 Task: Search for an email with the subject 'Subject0000000011' in all folders.
Action: Mouse moved to (433, 96)
Screenshot: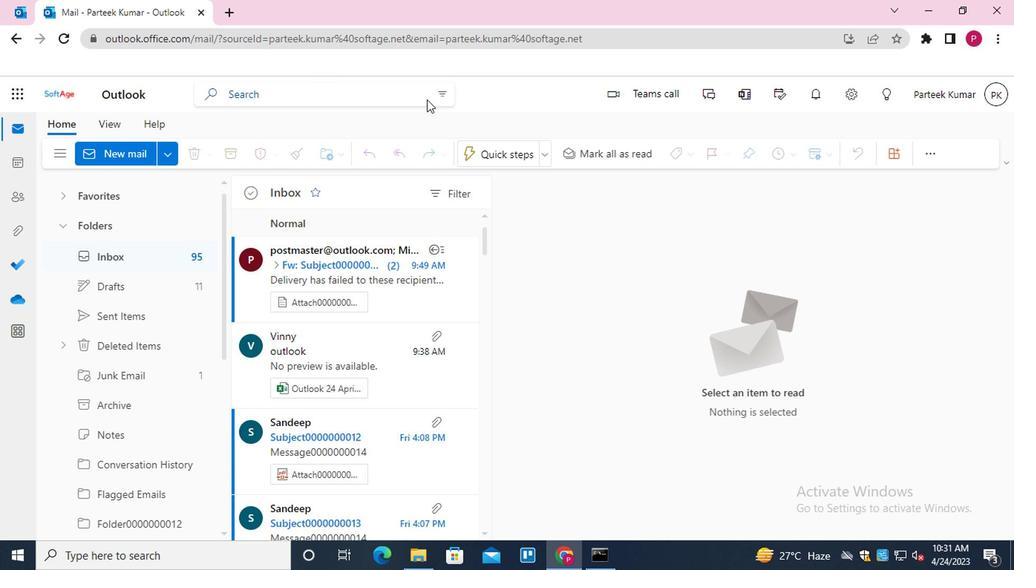 
Action: Mouse pressed left at (433, 96)
Screenshot: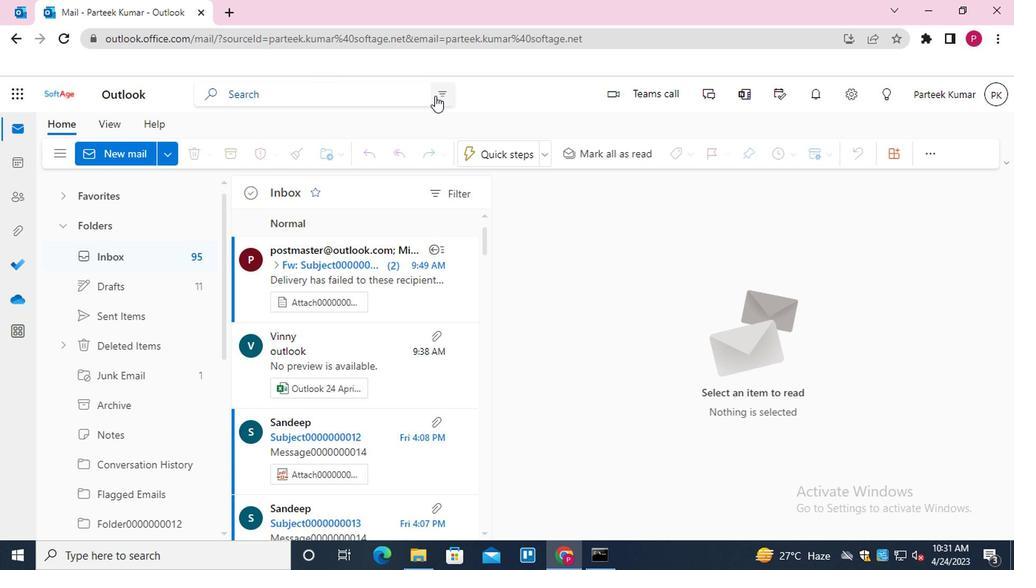 
Action: Mouse moved to (419, 126)
Screenshot: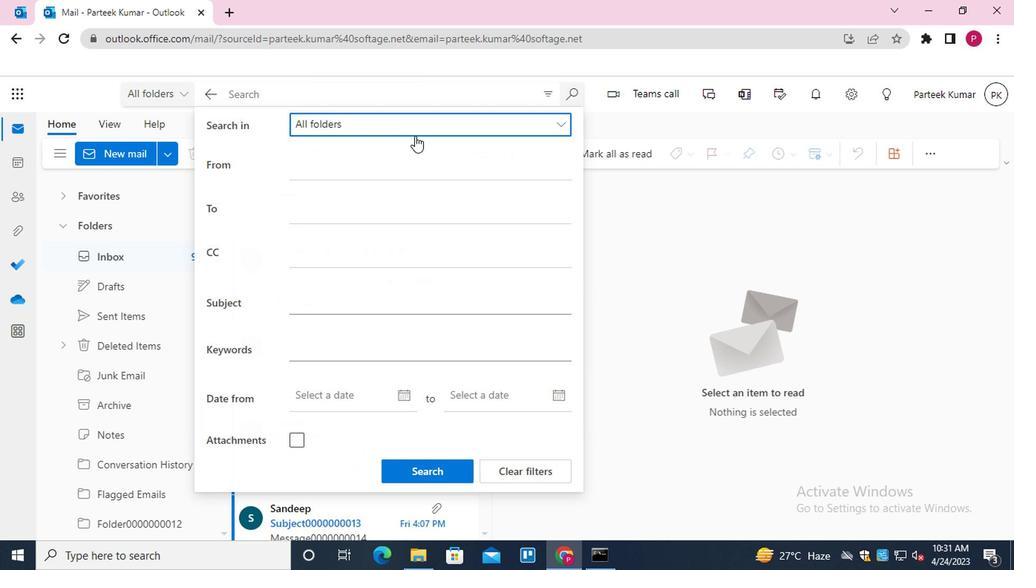 
Action: Mouse pressed left at (419, 126)
Screenshot: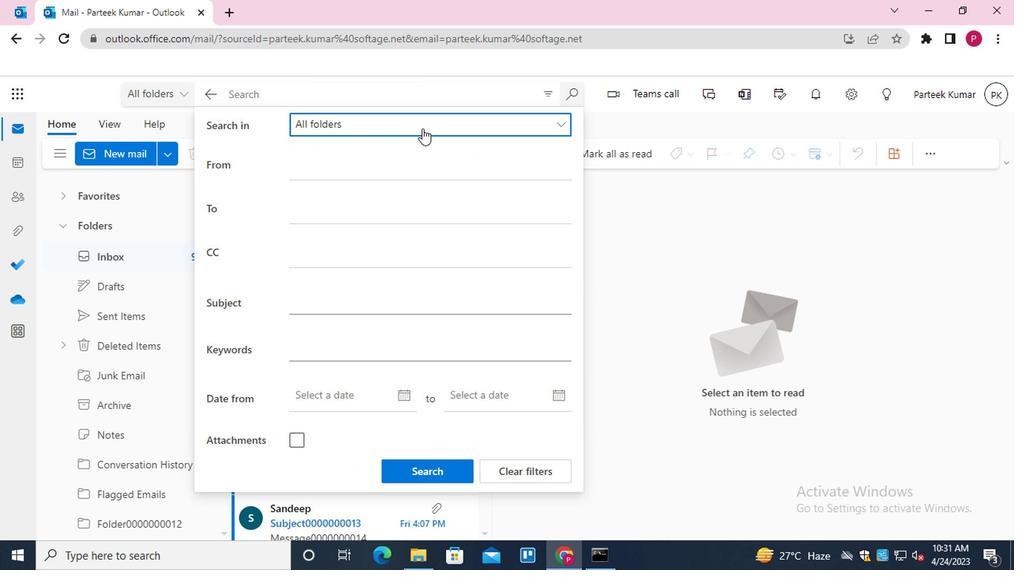 
Action: Mouse moved to (392, 291)
Screenshot: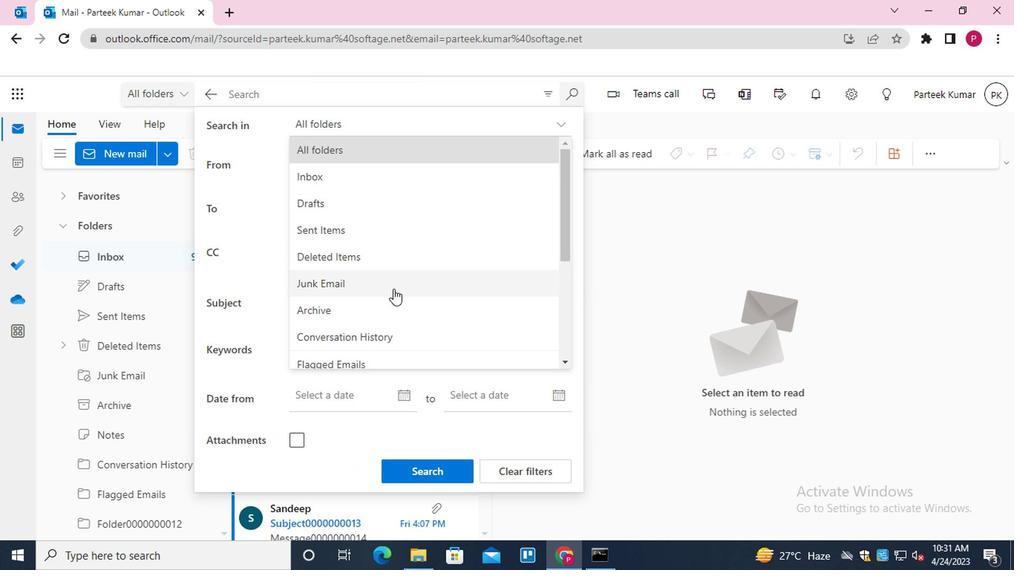 
Action: Mouse scrolled (392, 290) with delta (0, 0)
Screenshot: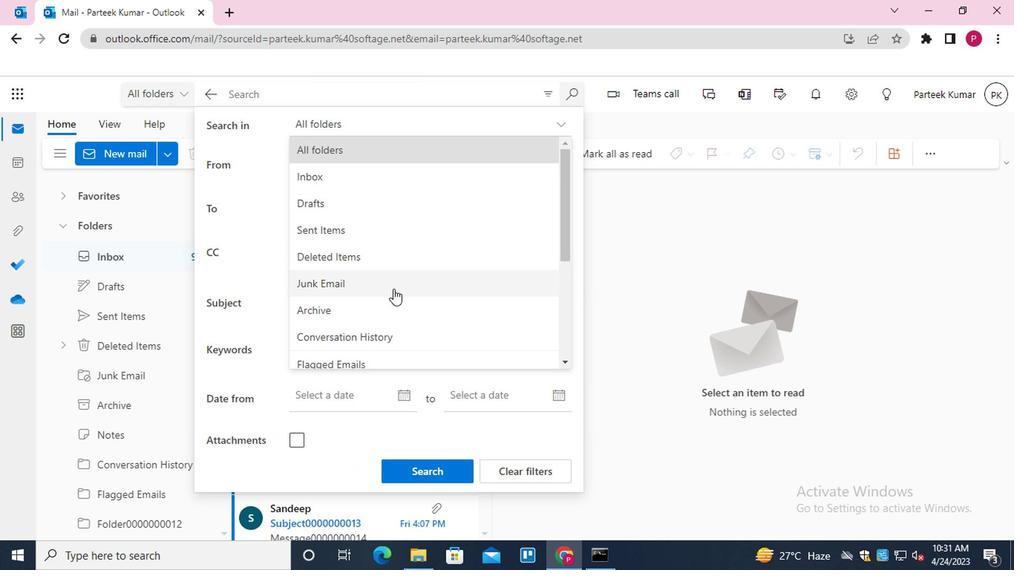 
Action: Mouse moved to (395, 279)
Screenshot: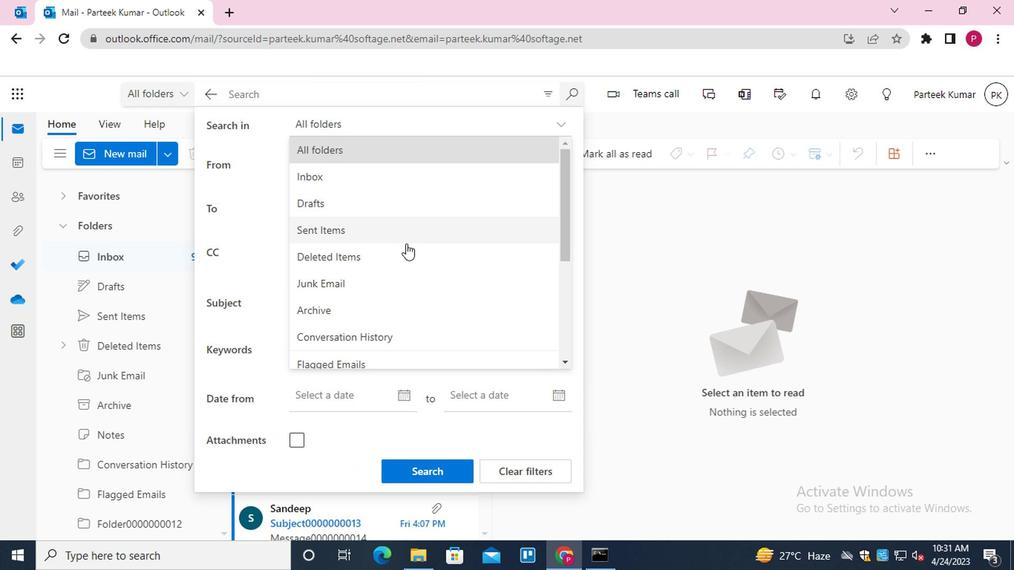 
Action: Mouse scrolled (395, 279) with delta (0, 0)
Screenshot: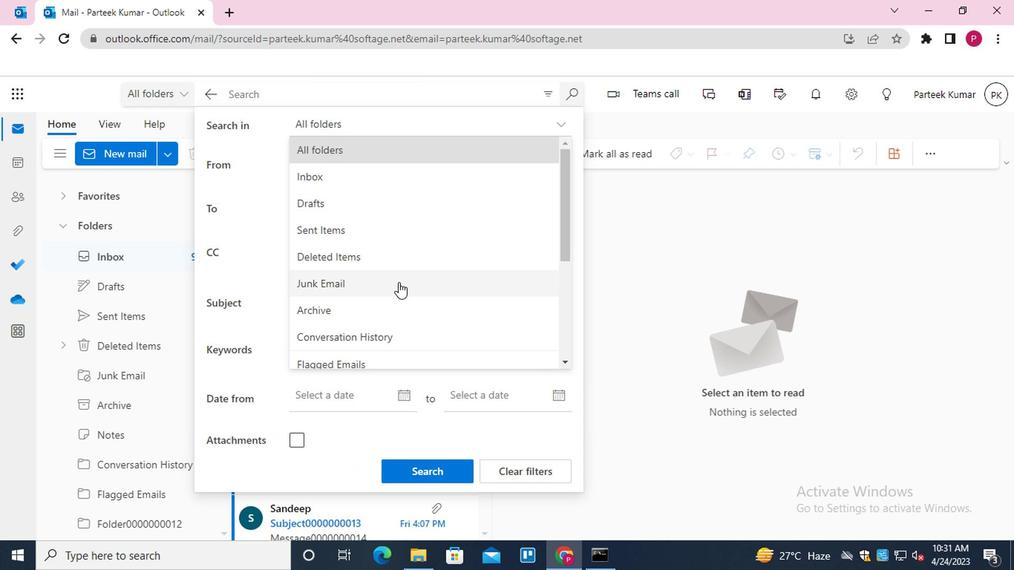 
Action: Mouse scrolled (395, 279) with delta (0, 0)
Screenshot: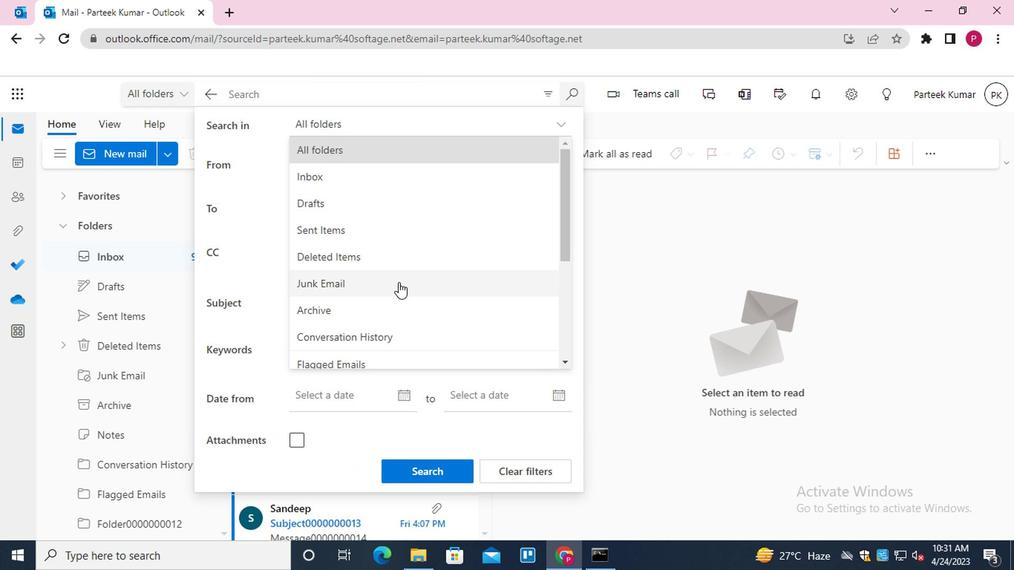 
Action: Mouse scrolled (395, 279) with delta (0, 0)
Screenshot: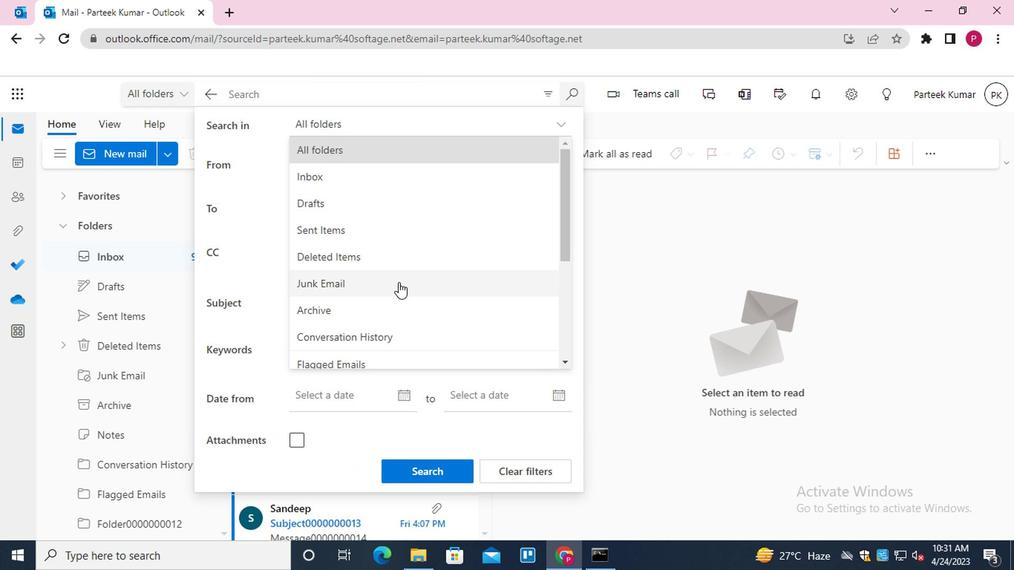 
Action: Mouse scrolled (395, 279) with delta (0, 0)
Screenshot: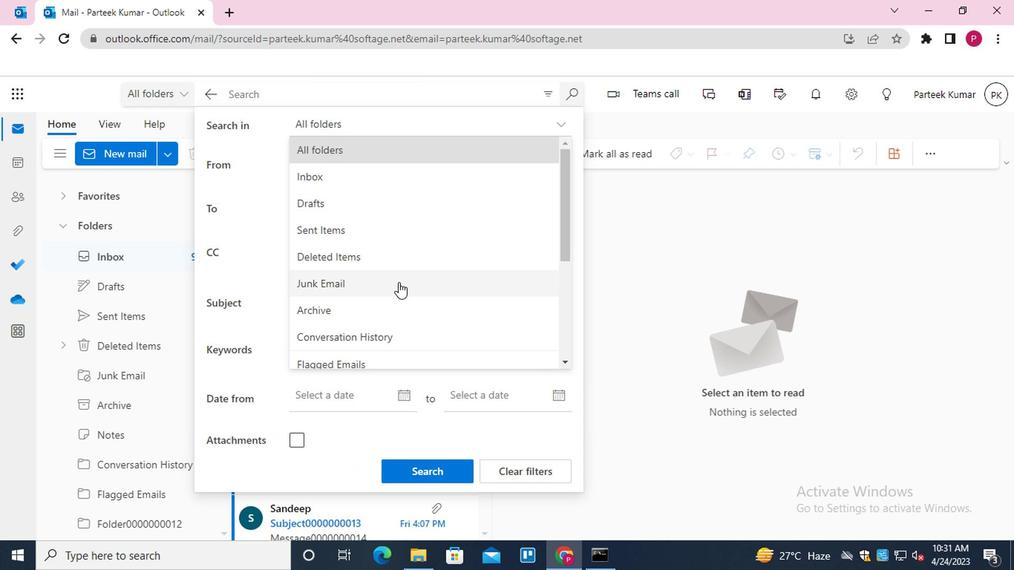 
Action: Mouse moved to (563, 242)
Screenshot: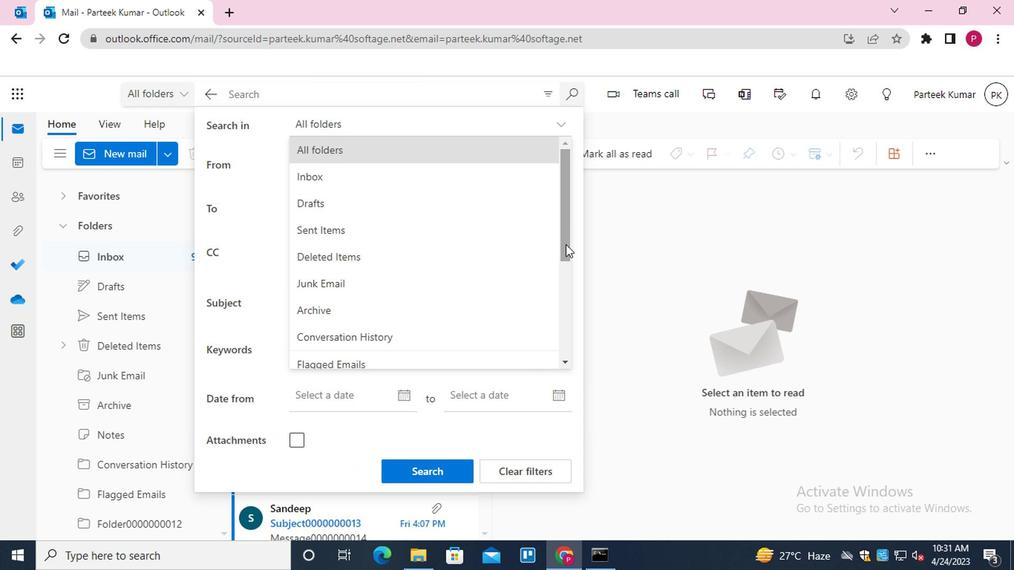 
Action: Mouse pressed left at (563, 242)
Screenshot: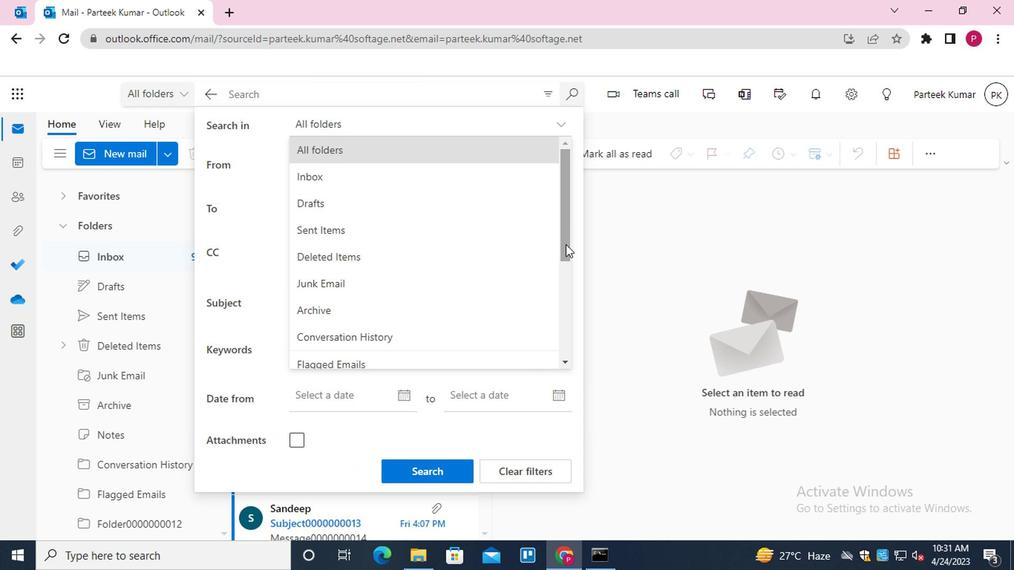 
Action: Mouse moved to (455, 301)
Screenshot: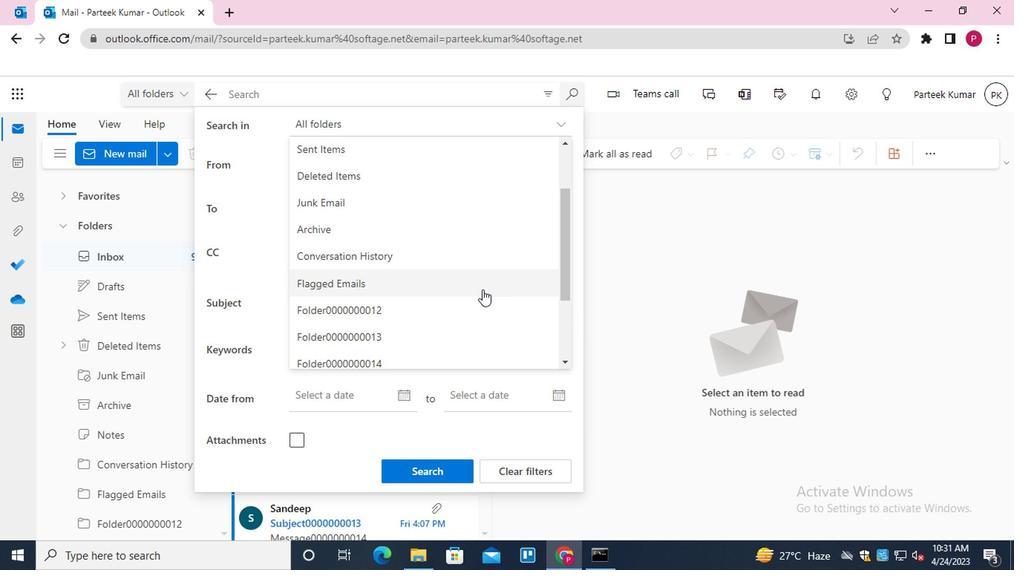 
Action: Mouse pressed left at (455, 301)
Screenshot: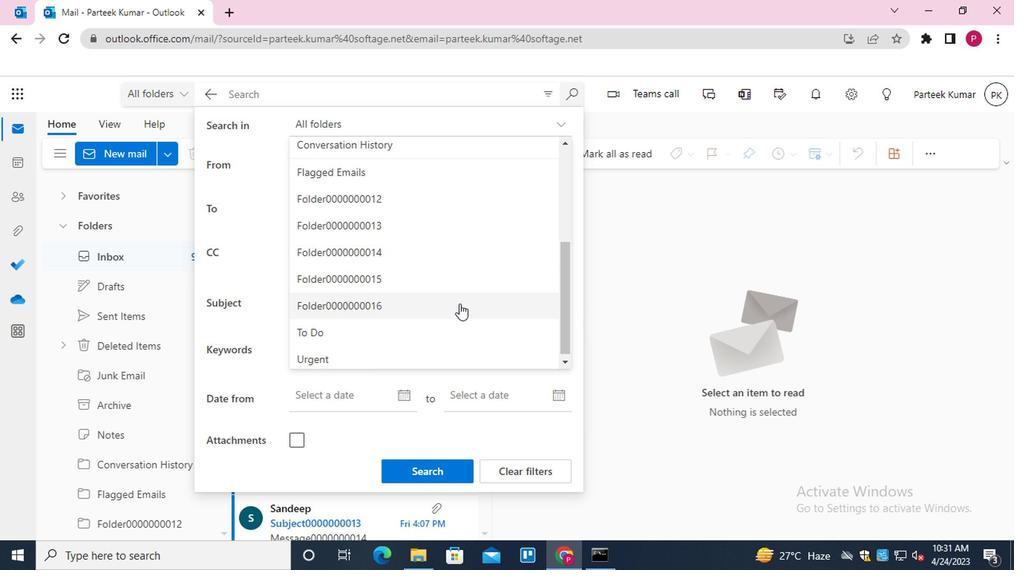
Action: Mouse moved to (418, 349)
Screenshot: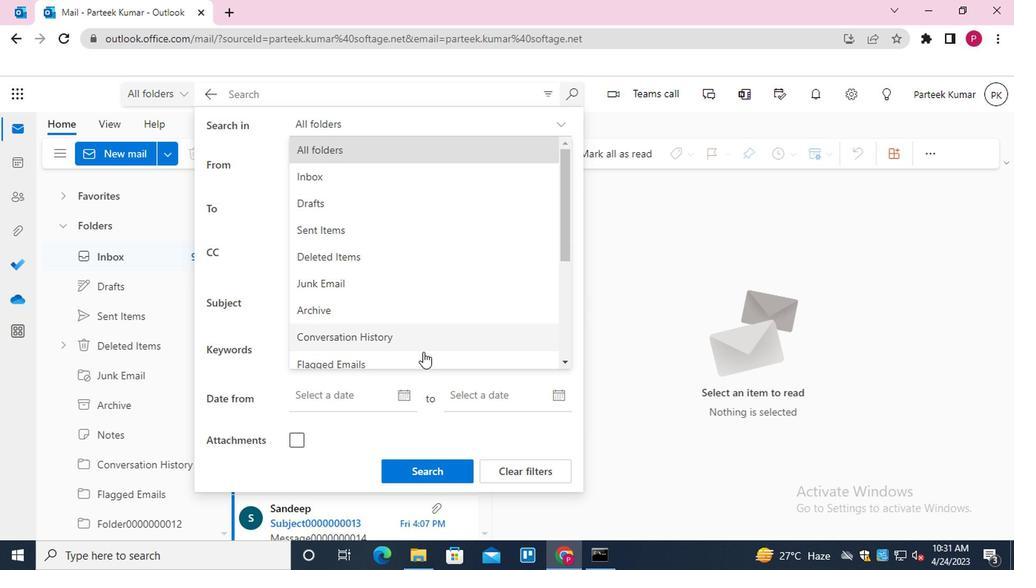 
Action: Mouse scrolled (418, 348) with delta (0, -1)
Screenshot: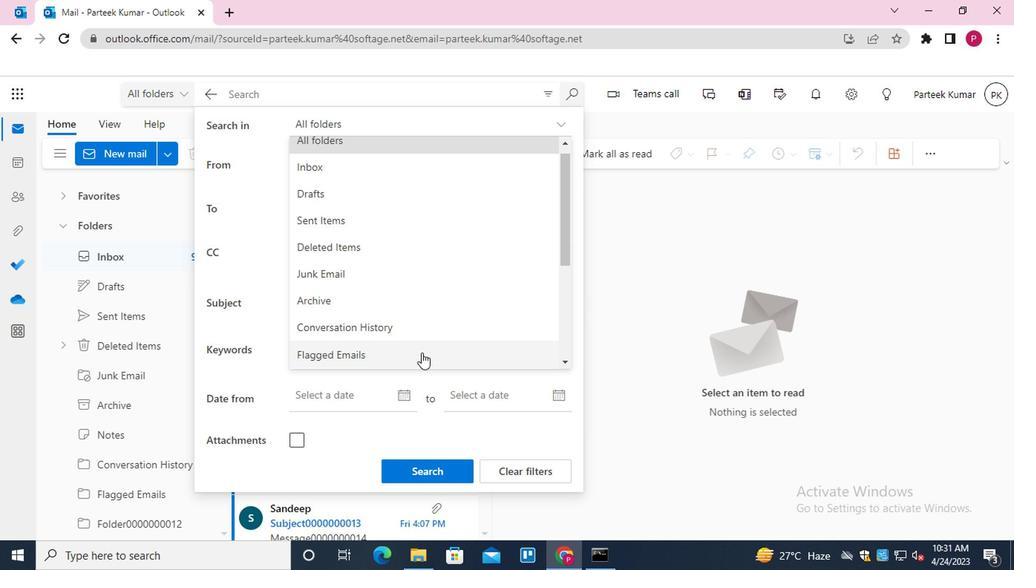 
Action: Mouse scrolled (418, 348) with delta (0, -1)
Screenshot: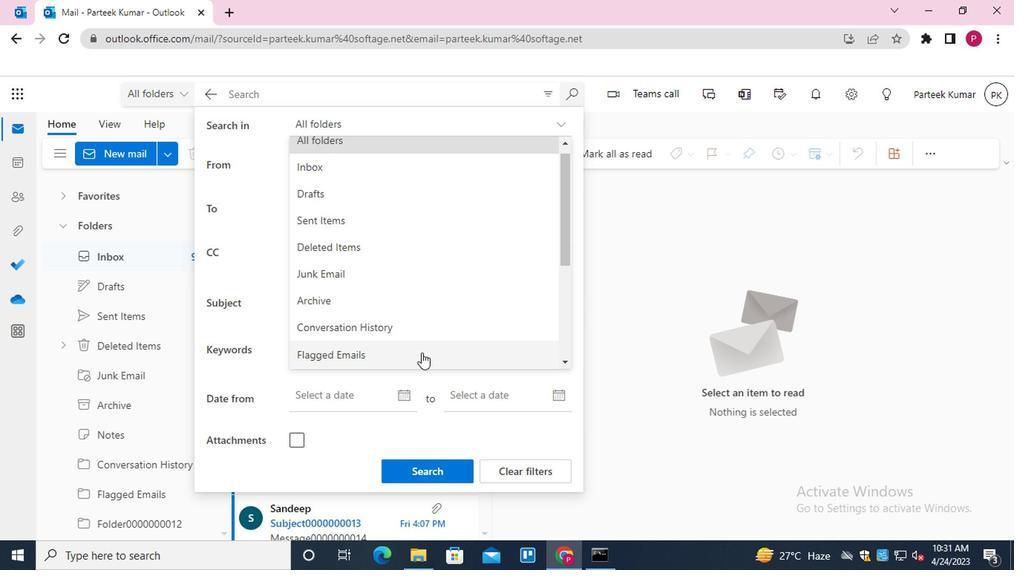 
Action: Mouse scrolled (418, 348) with delta (0, -1)
Screenshot: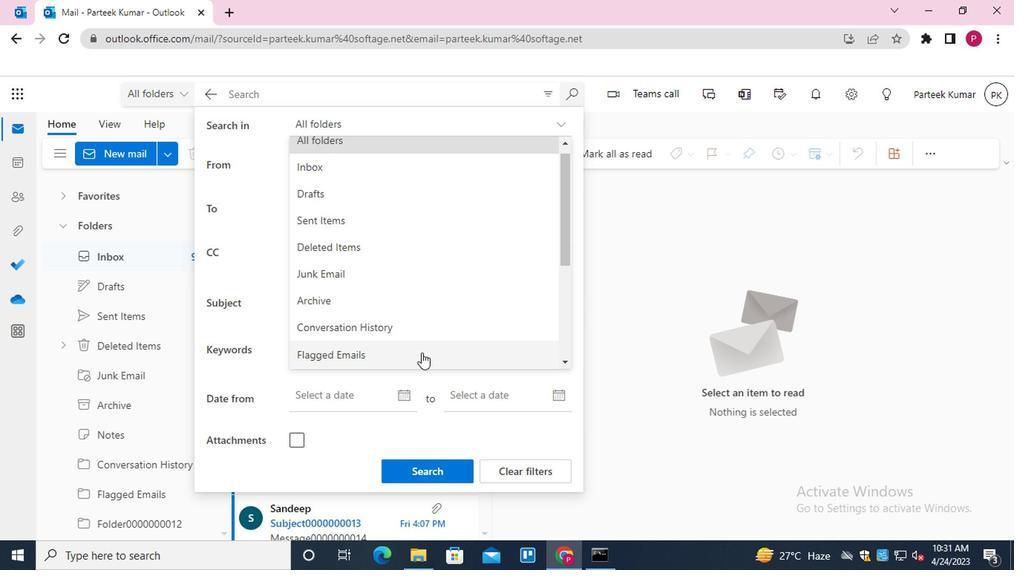 
Action: Mouse scrolled (418, 348) with delta (0, -1)
Screenshot: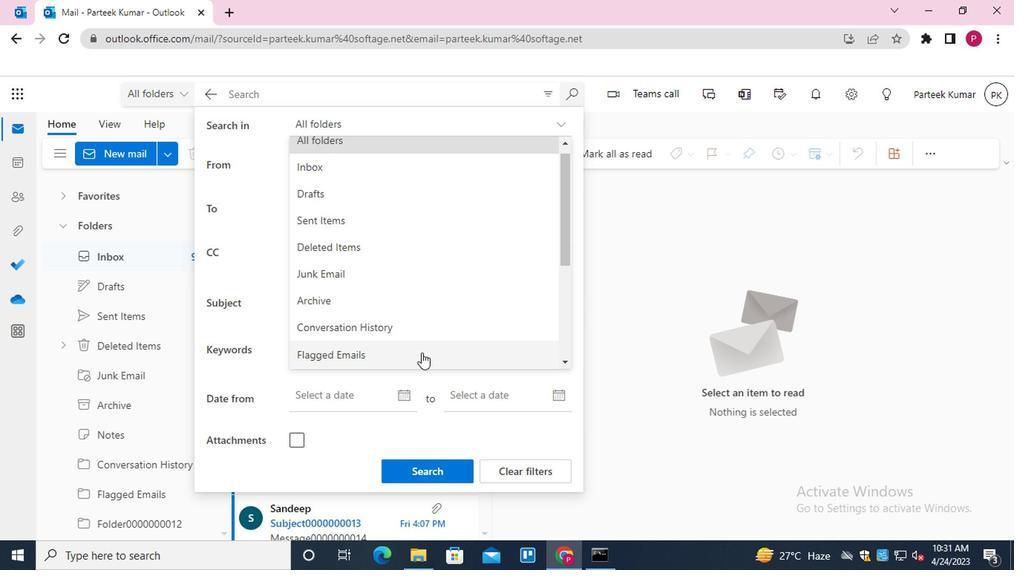 
Action: Mouse moved to (392, 343)
Screenshot: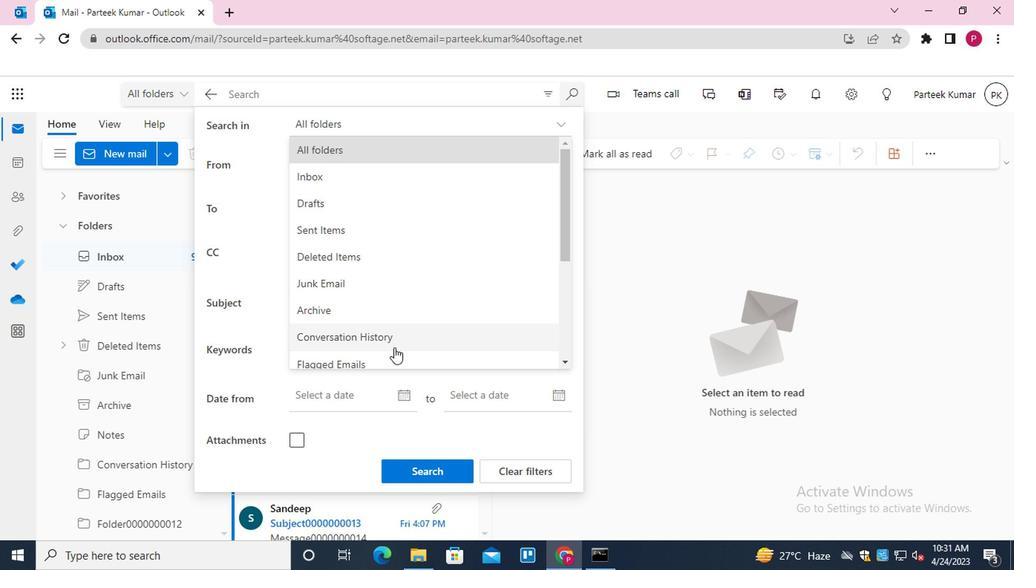 
Action: Mouse scrolled (392, 343) with delta (0, 0)
Screenshot: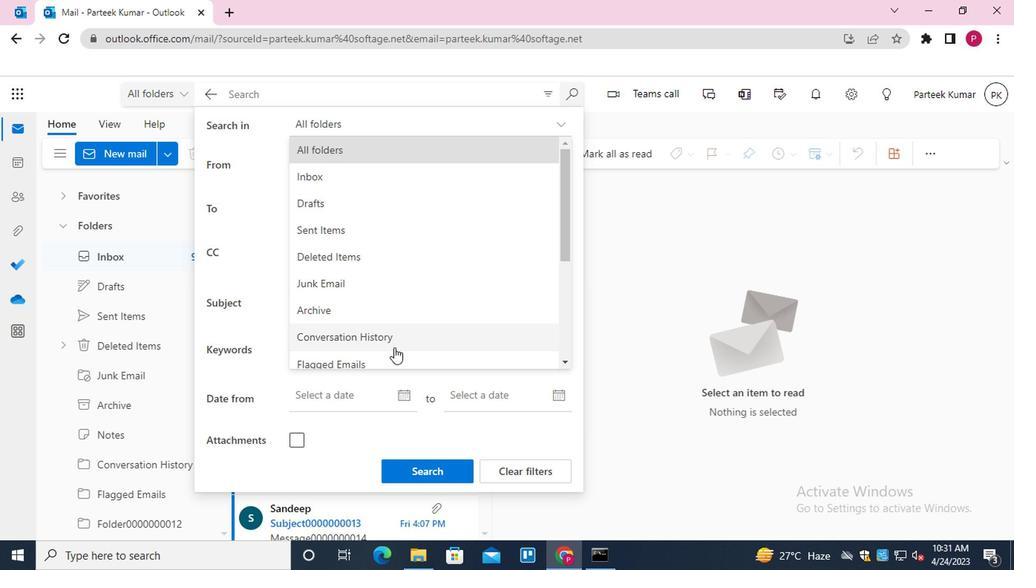 
Action: Mouse scrolled (392, 343) with delta (0, 0)
Screenshot: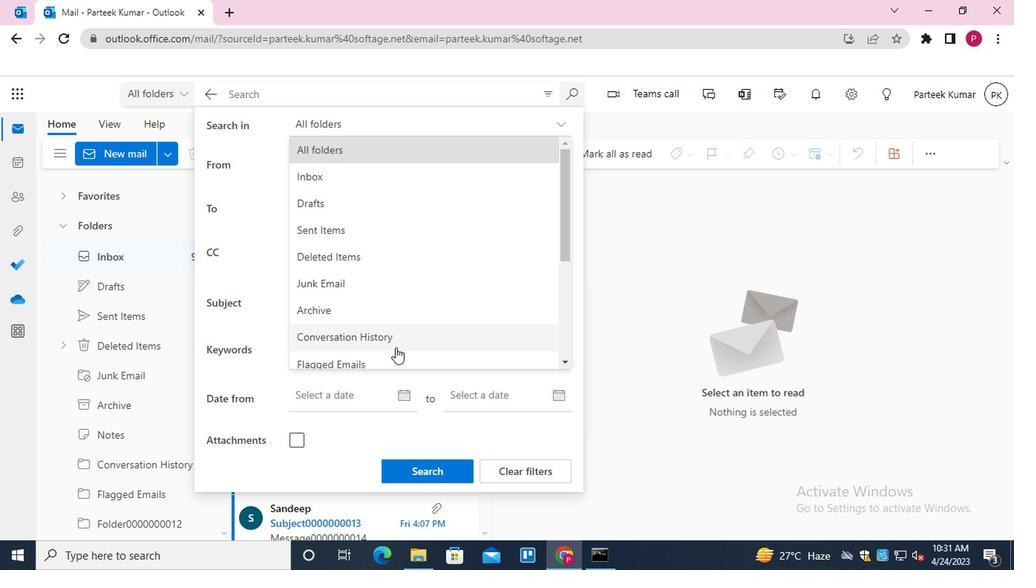 
Action: Mouse moved to (392, 249)
Screenshot: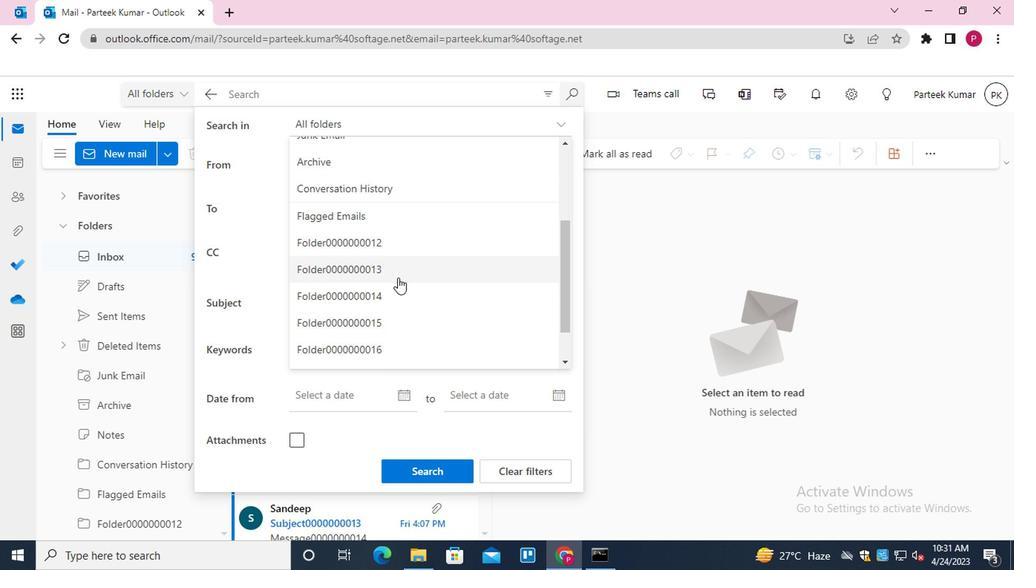 
Action: Mouse pressed left at (392, 249)
Screenshot: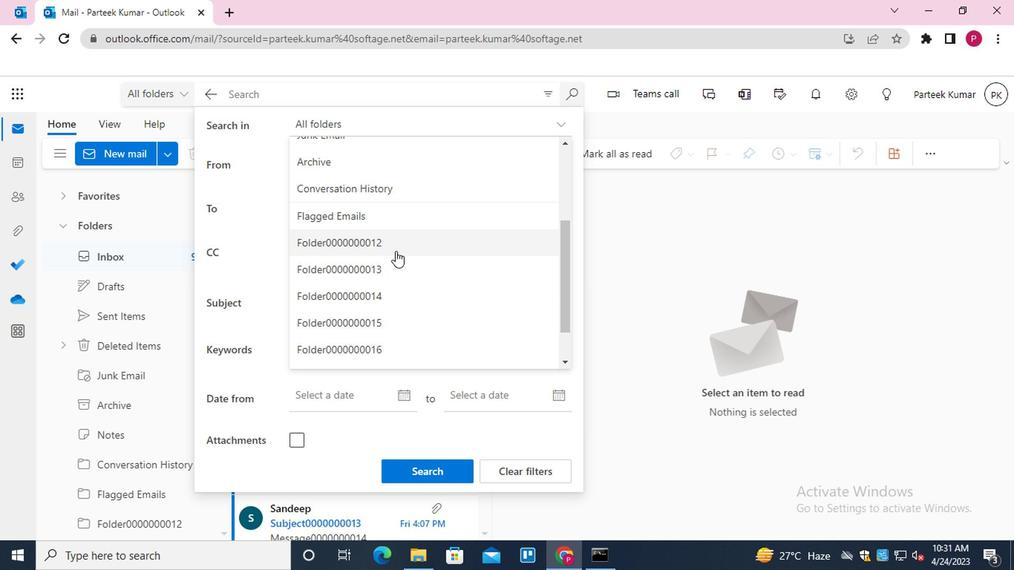
Action: Mouse moved to (392, 295)
Screenshot: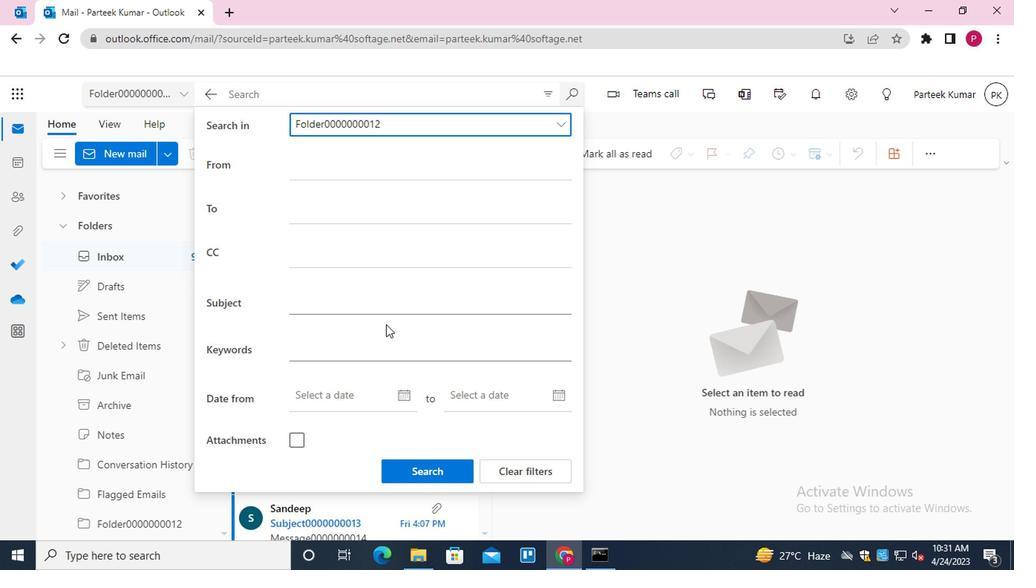 
Action: Mouse pressed left at (392, 295)
Screenshot: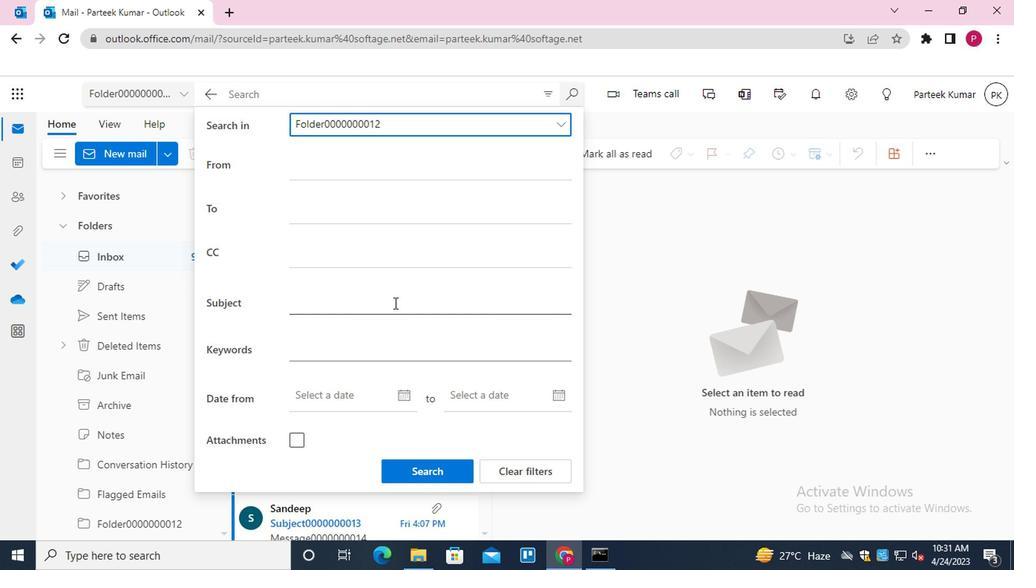 
Action: Mouse moved to (390, 296)
Screenshot: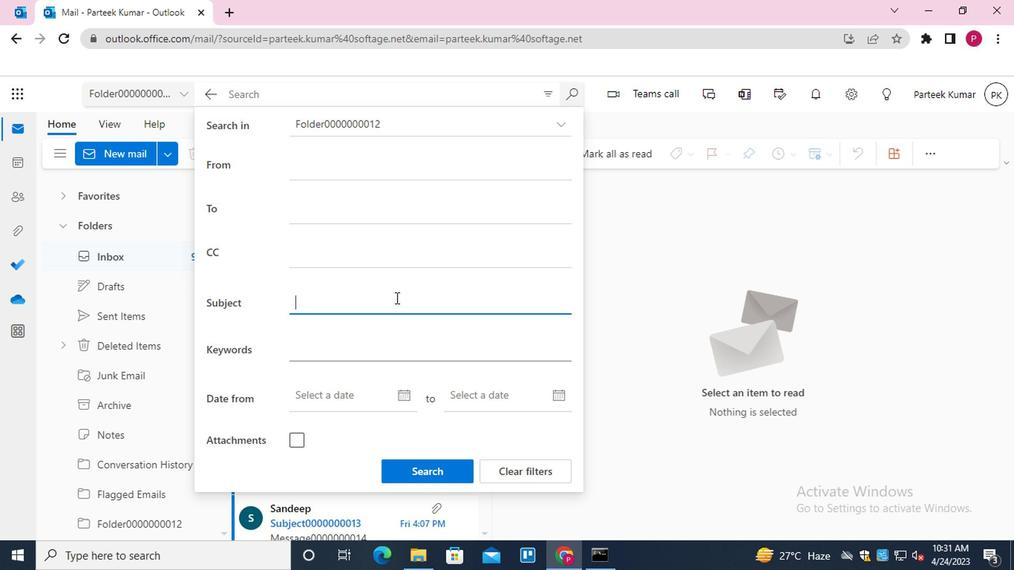 
Action: Key pressed <Key.shift>ctrl+SUBJECT0000000011
Screenshot: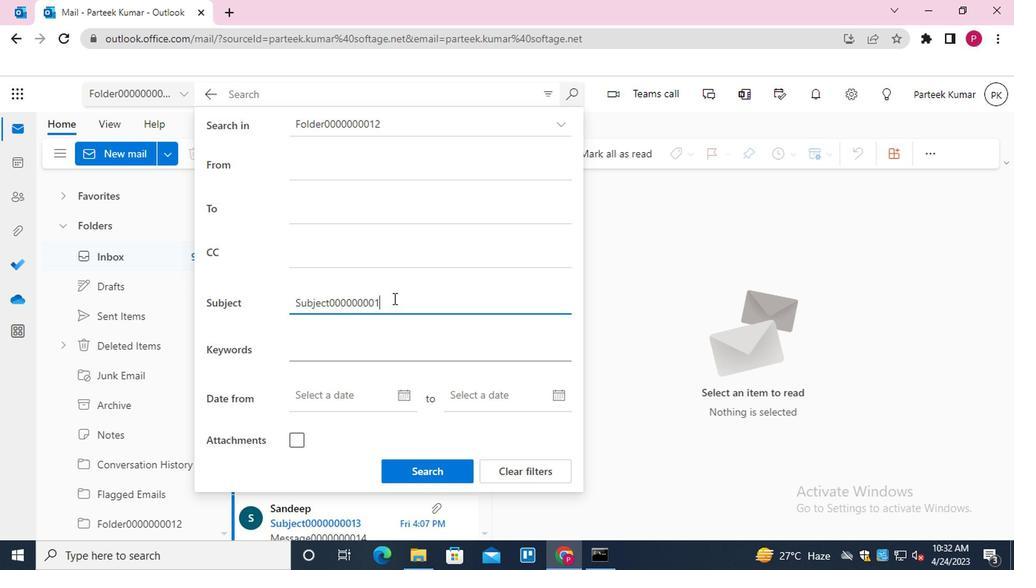 
Action: Mouse moved to (441, 465)
Screenshot: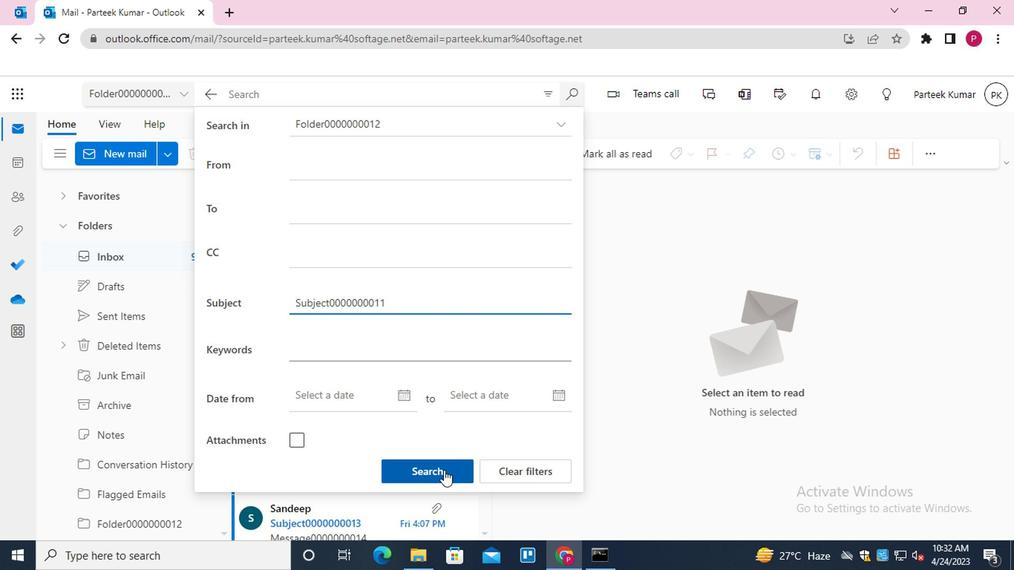 
Action: Mouse pressed left at (441, 465)
Screenshot: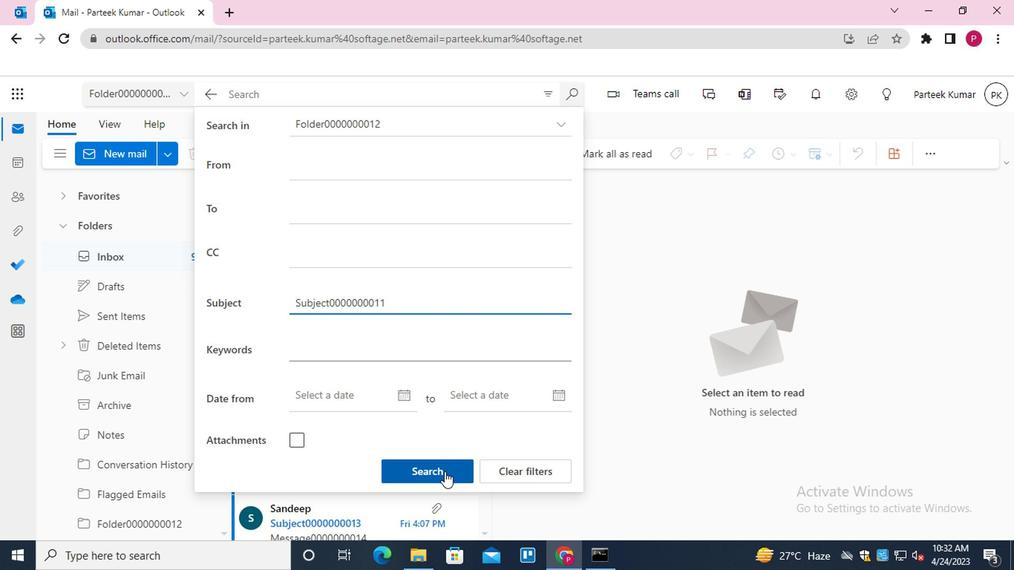
Action: Mouse moved to (205, 93)
Screenshot: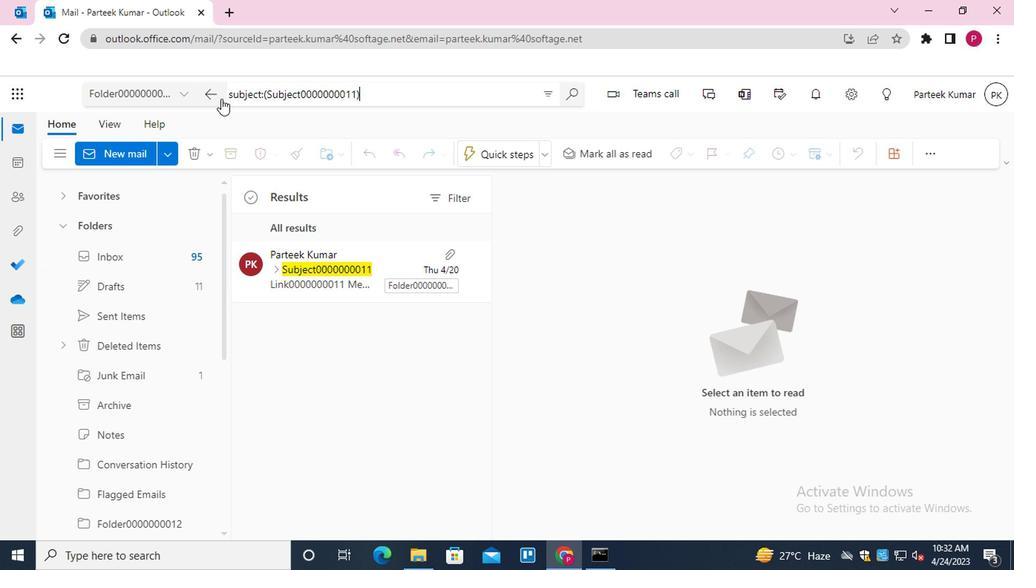 
Action: Mouse pressed left at (205, 93)
Screenshot: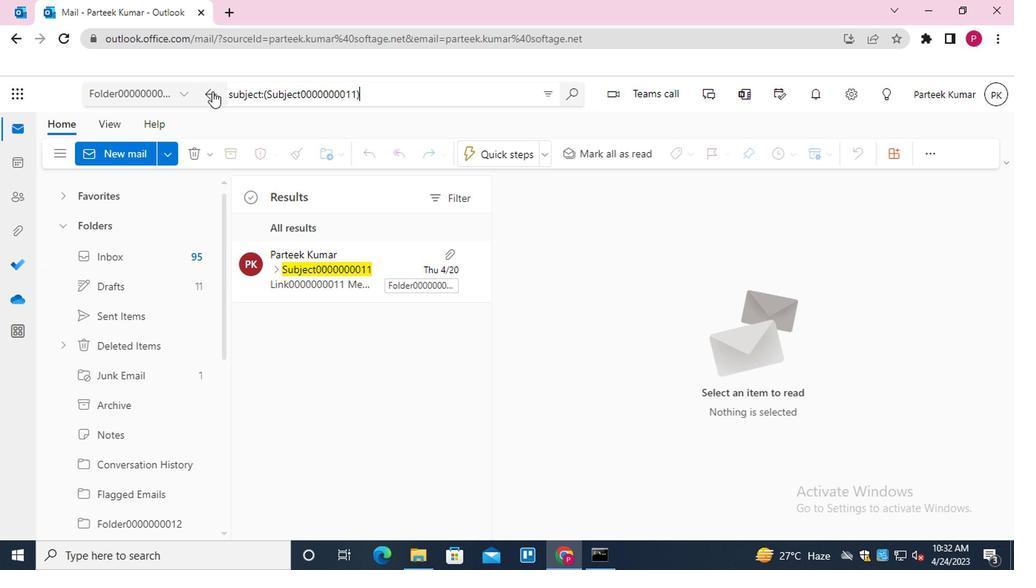 
Action: Mouse moved to (433, 97)
Screenshot: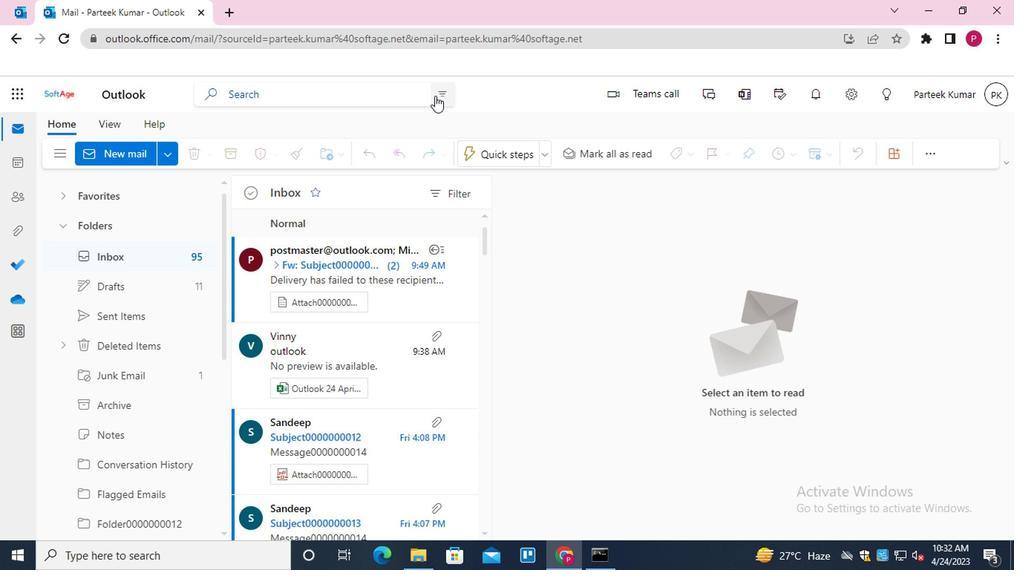 
Action: Mouse pressed left at (433, 97)
Screenshot: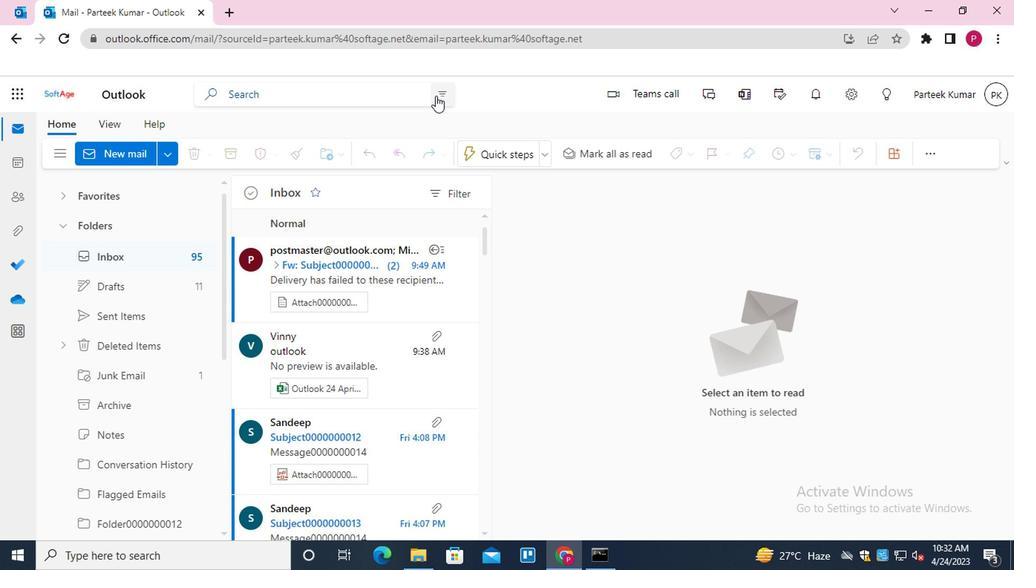 
Action: Mouse moved to (418, 128)
Screenshot: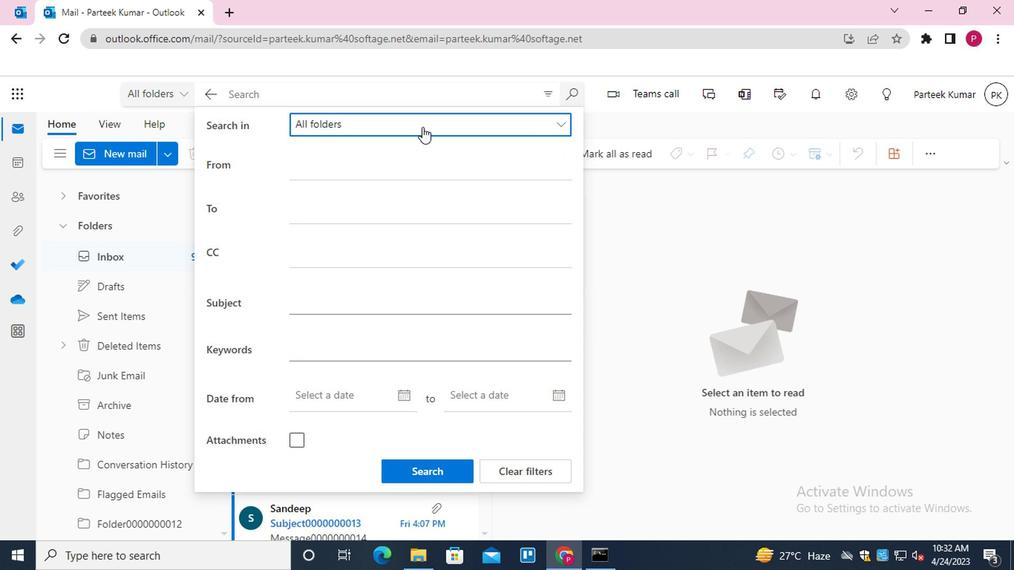
Action: Mouse pressed left at (418, 128)
Screenshot: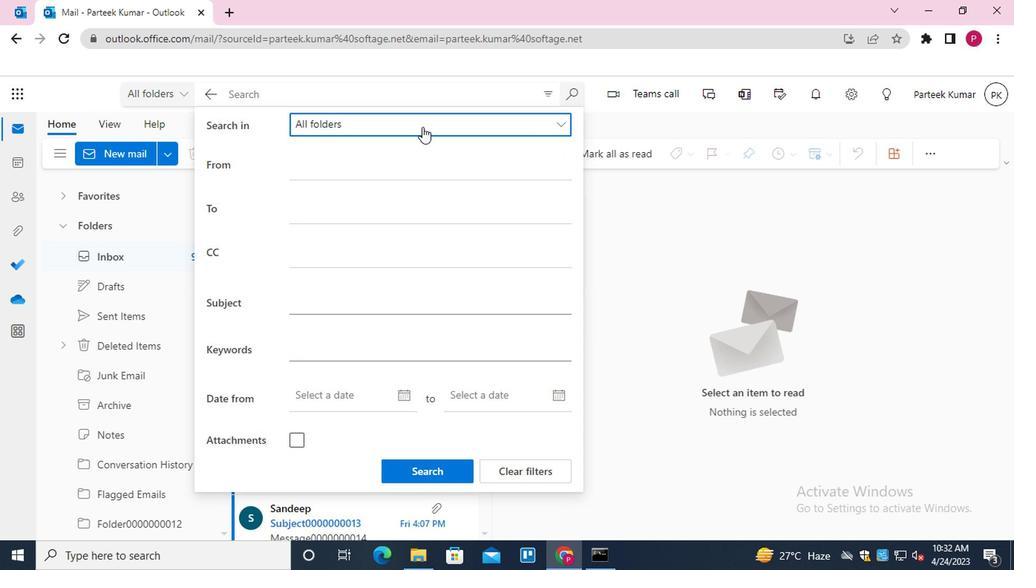 
Action: Mouse moved to (416, 307)
Screenshot: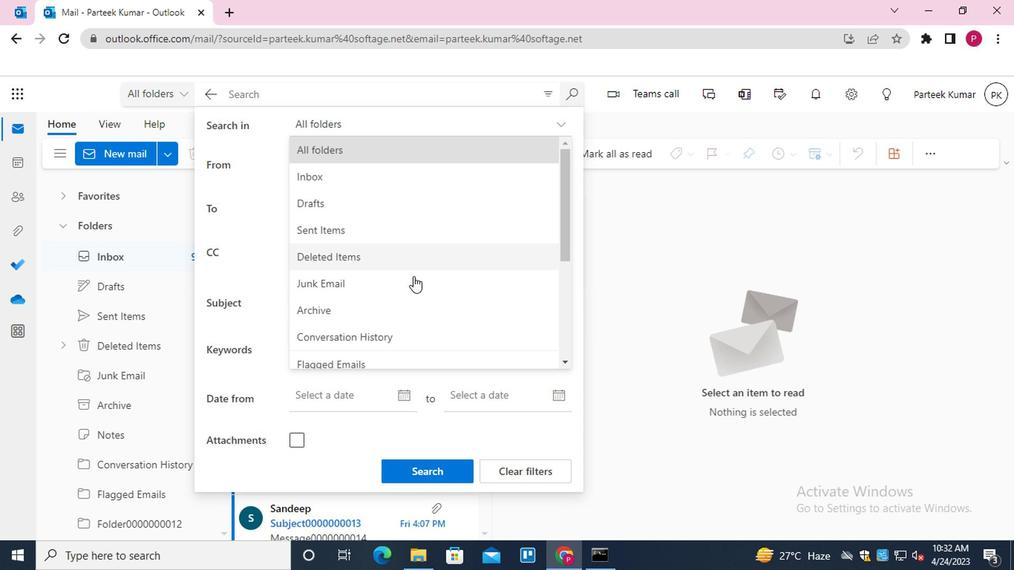 
Action: Mouse scrolled (416, 306) with delta (0, -1)
Screenshot: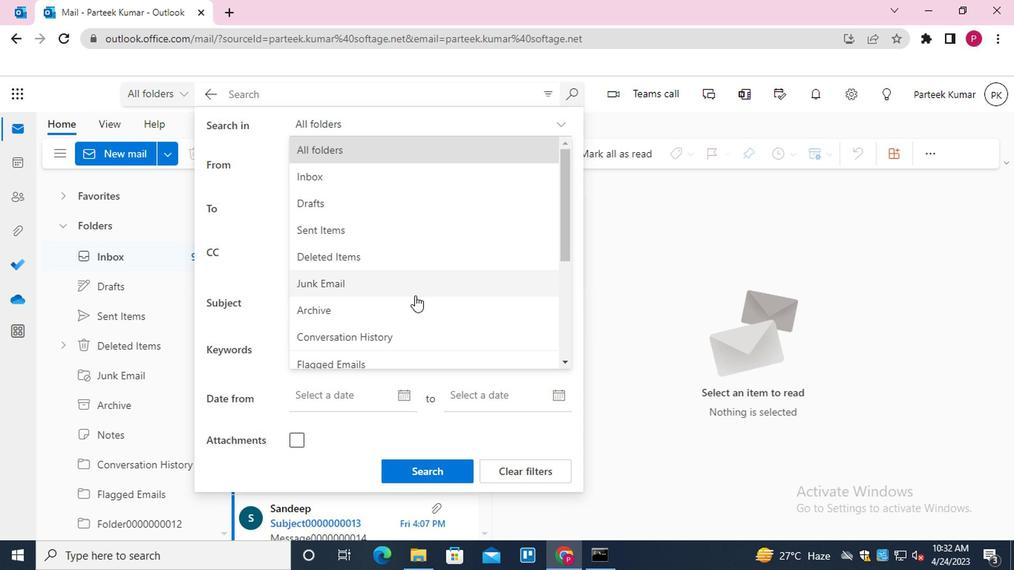 
Action: Mouse scrolled (416, 306) with delta (0, -1)
Screenshot: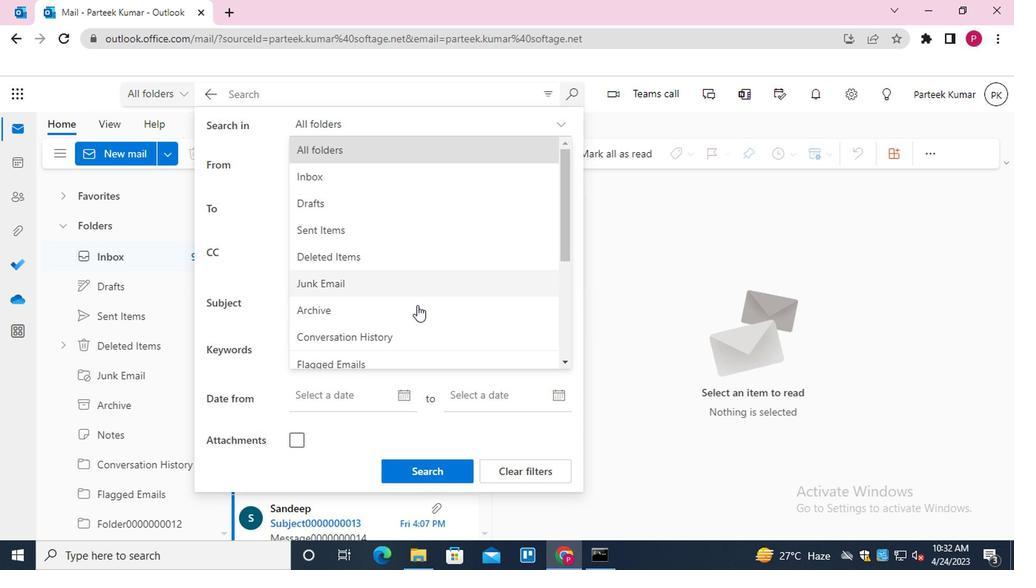 
Action: Mouse scrolled (416, 306) with delta (0, -1)
Screenshot: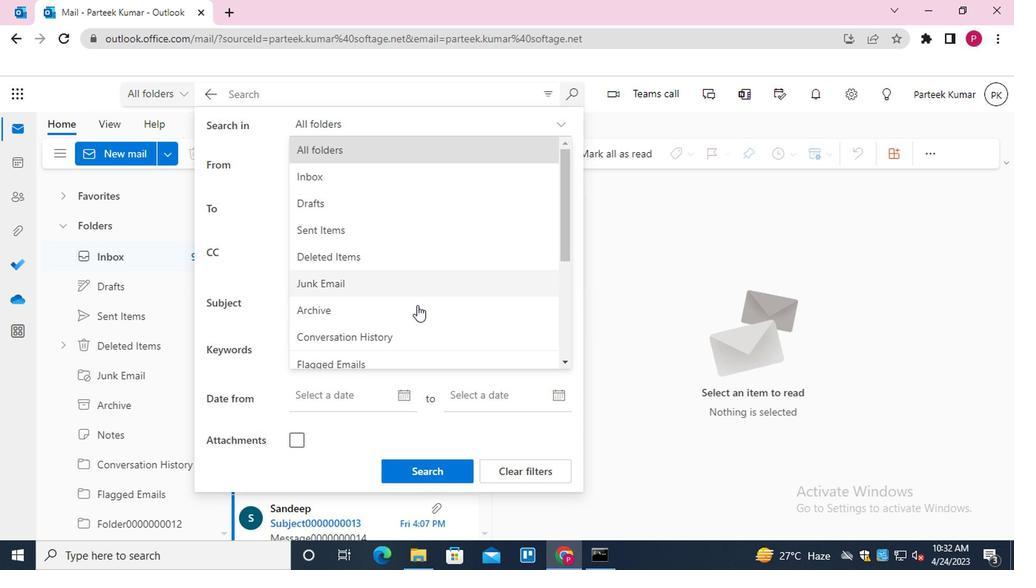
Action: Mouse moved to (415, 276)
Screenshot: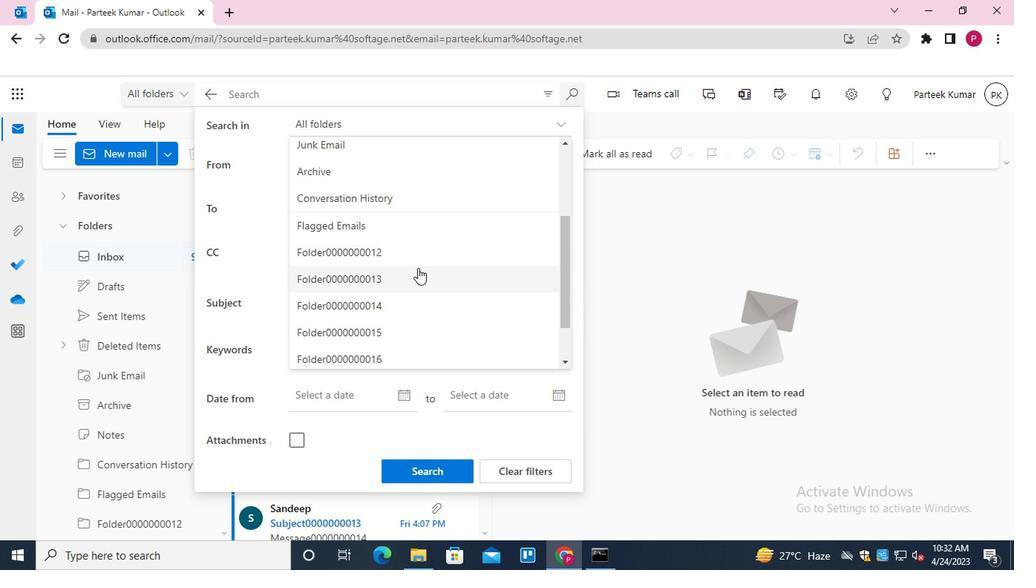 
Action: Mouse pressed left at (415, 276)
Screenshot: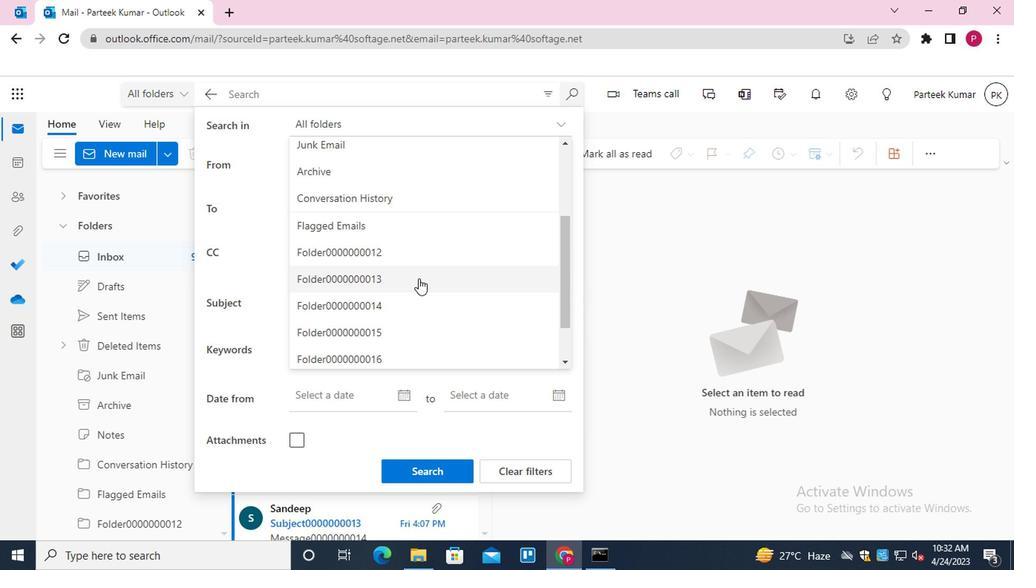 
Action: Mouse moved to (362, 293)
Screenshot: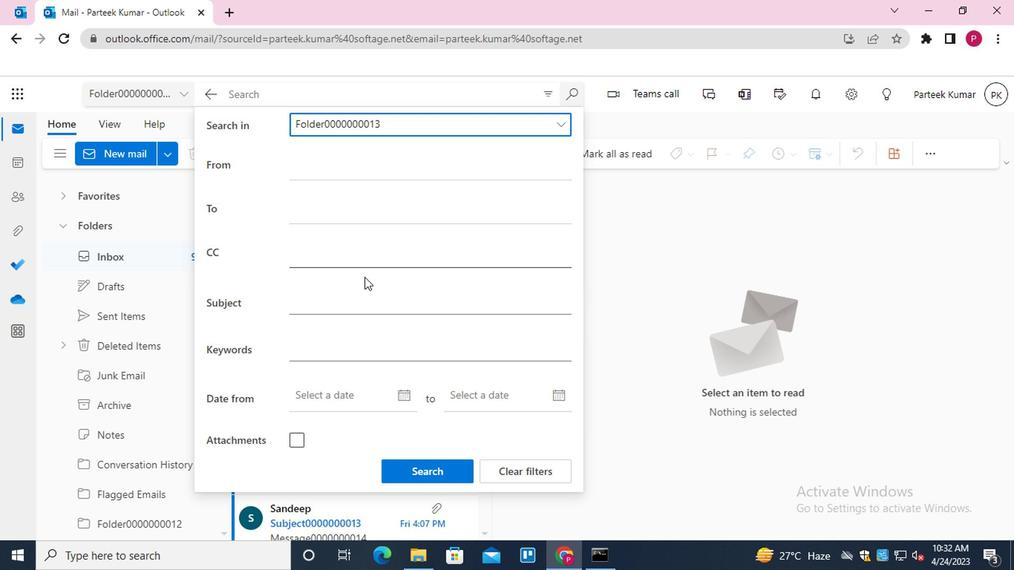 
Action: Mouse pressed left at (362, 293)
Screenshot: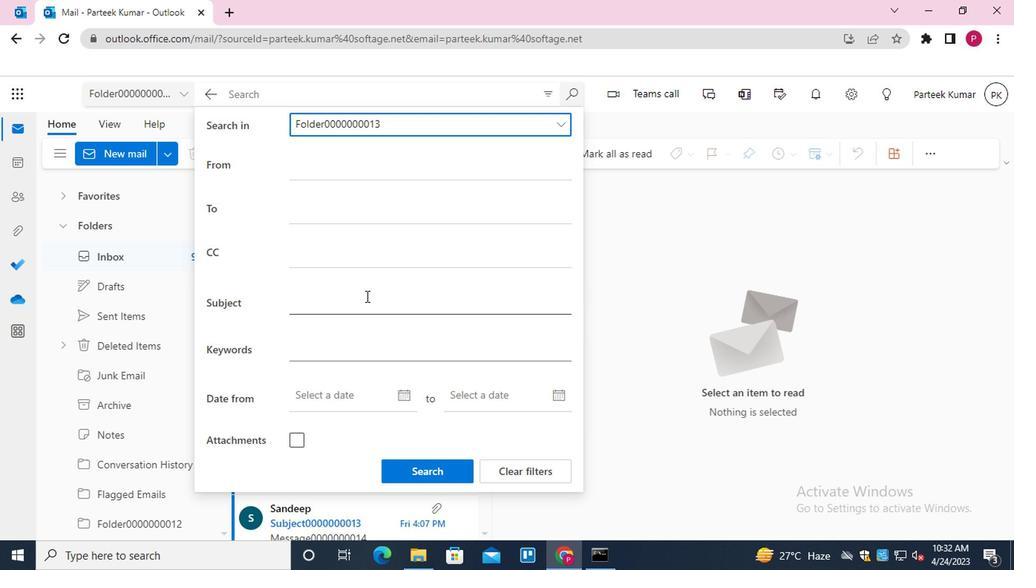 
Action: Key pressed <Key.shift>SUBJECT0000000011
Screenshot: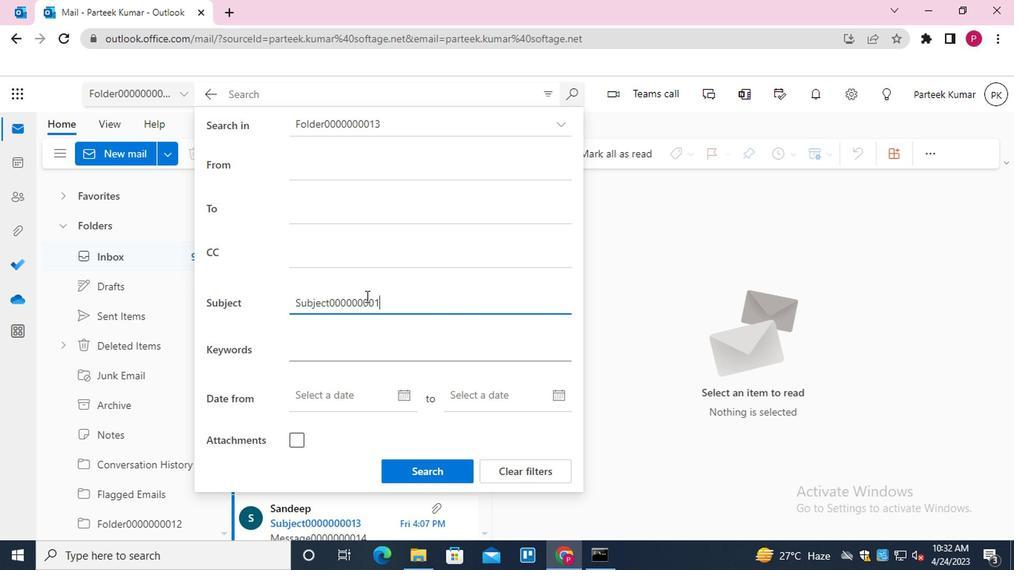 
Action: Mouse moved to (421, 464)
Screenshot: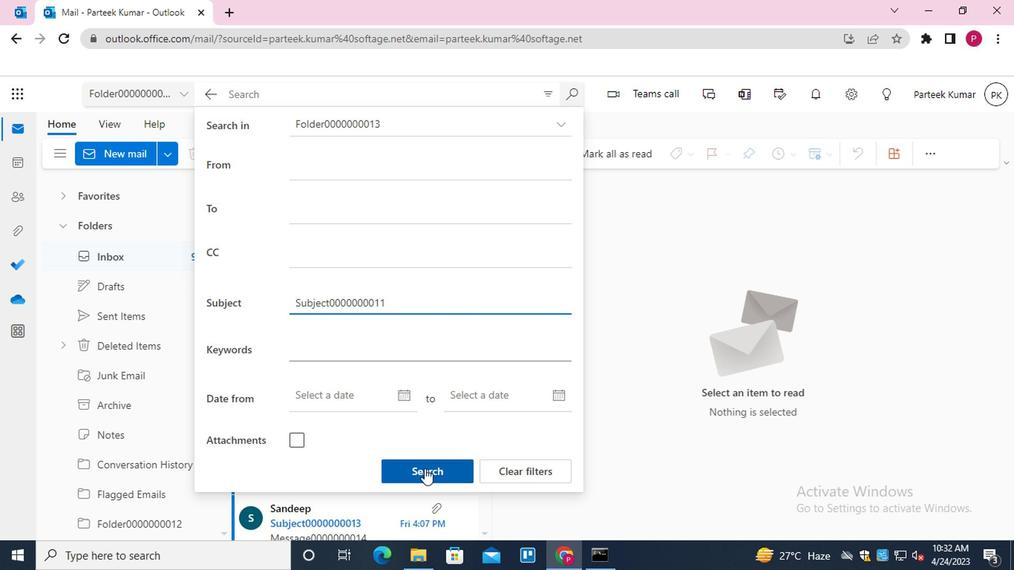 
Action: Mouse pressed left at (421, 464)
Screenshot: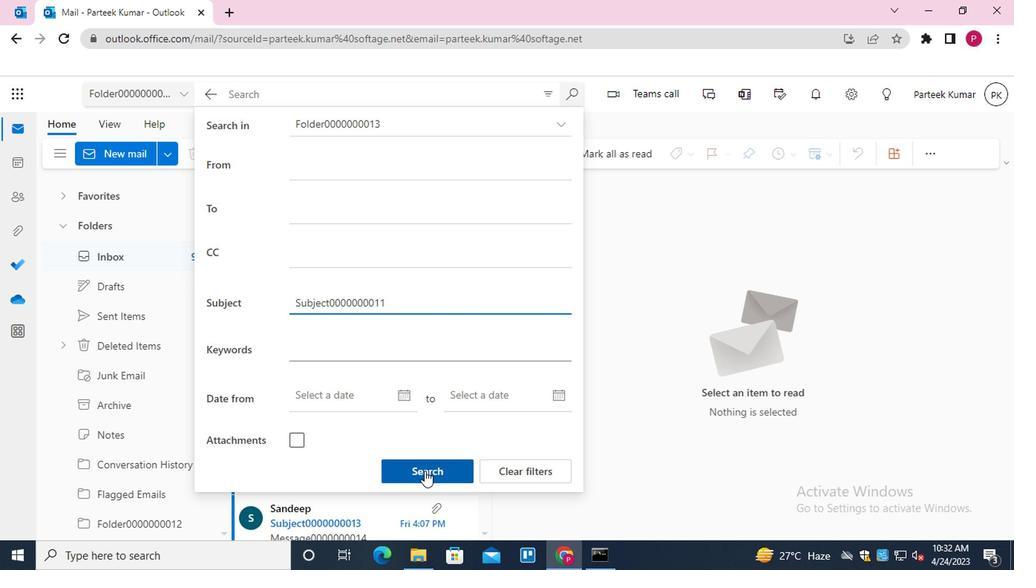 
Action: Mouse moved to (202, 99)
Screenshot: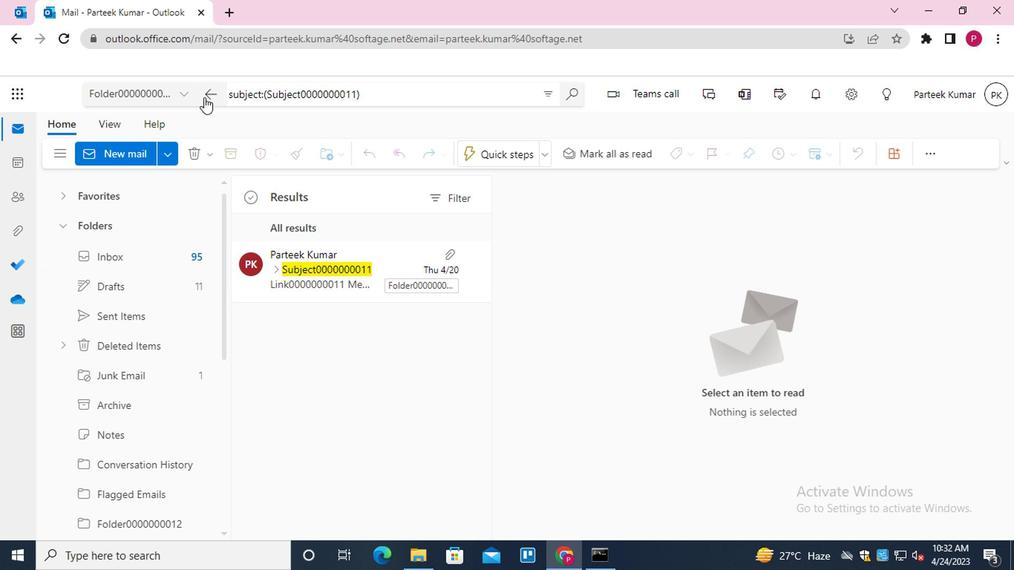 
Action: Mouse pressed left at (202, 99)
Screenshot: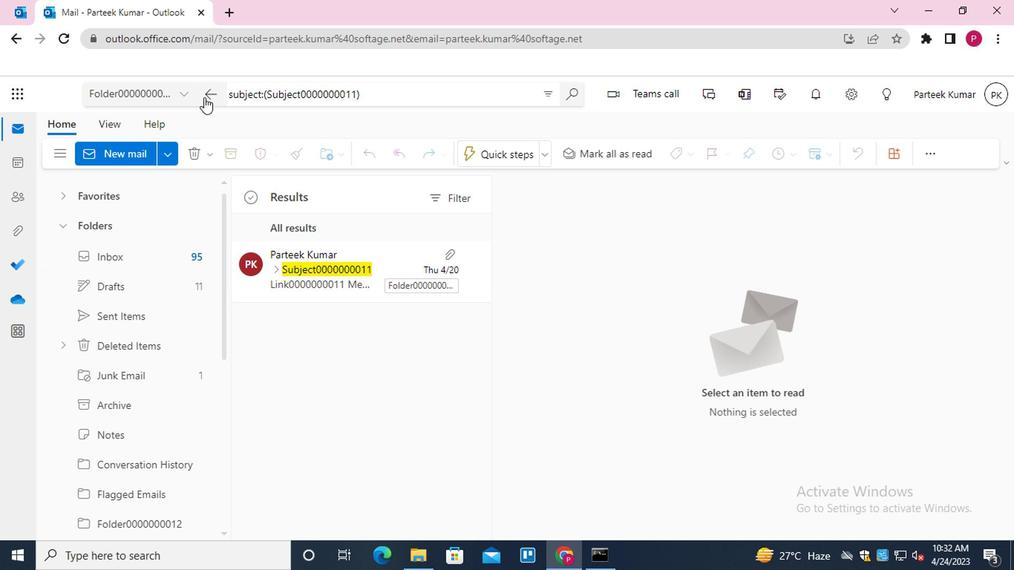 
Action: Mouse moved to (442, 95)
Screenshot: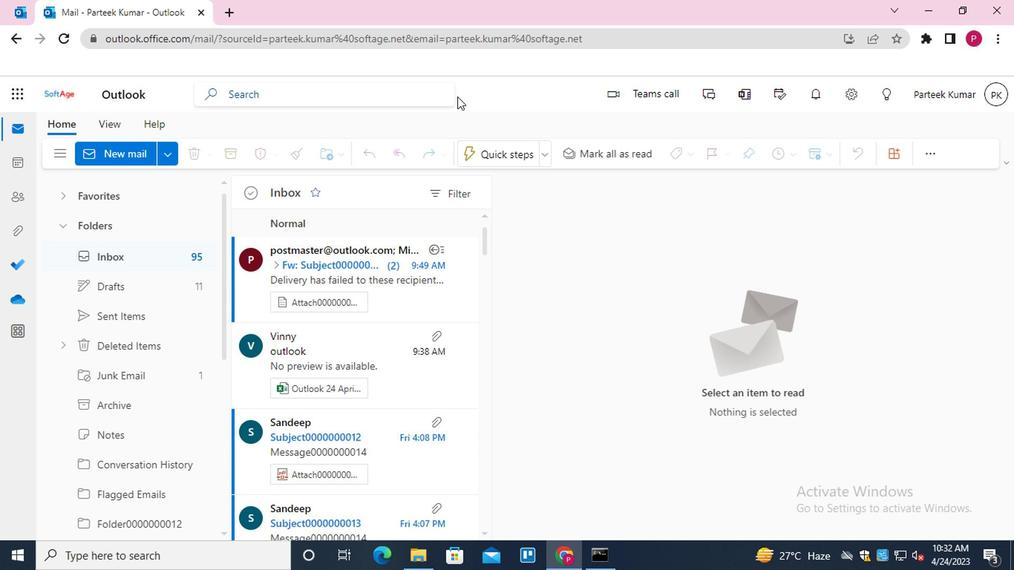 
Action: Mouse pressed left at (442, 95)
Screenshot: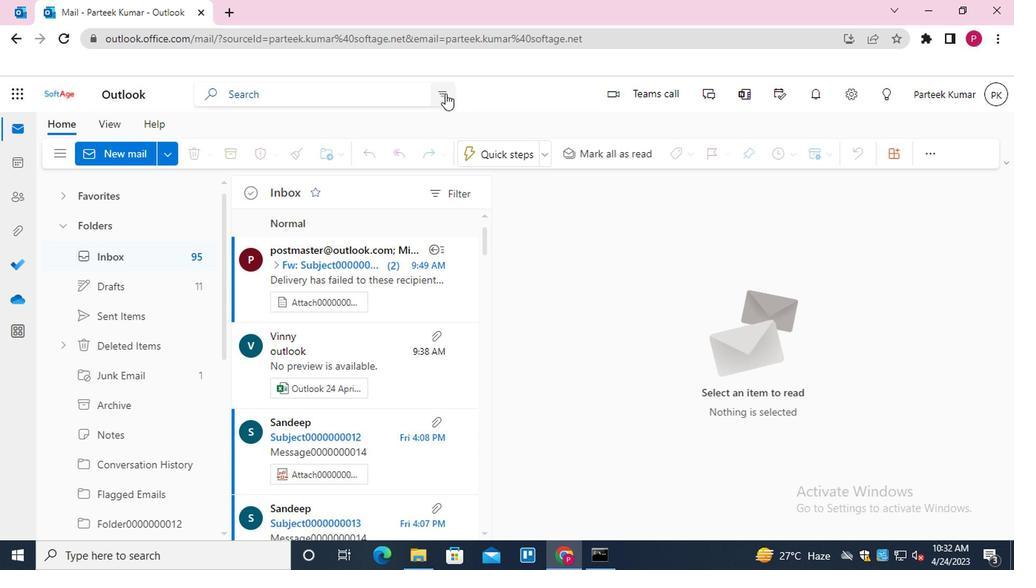 
Action: Mouse moved to (410, 126)
Screenshot: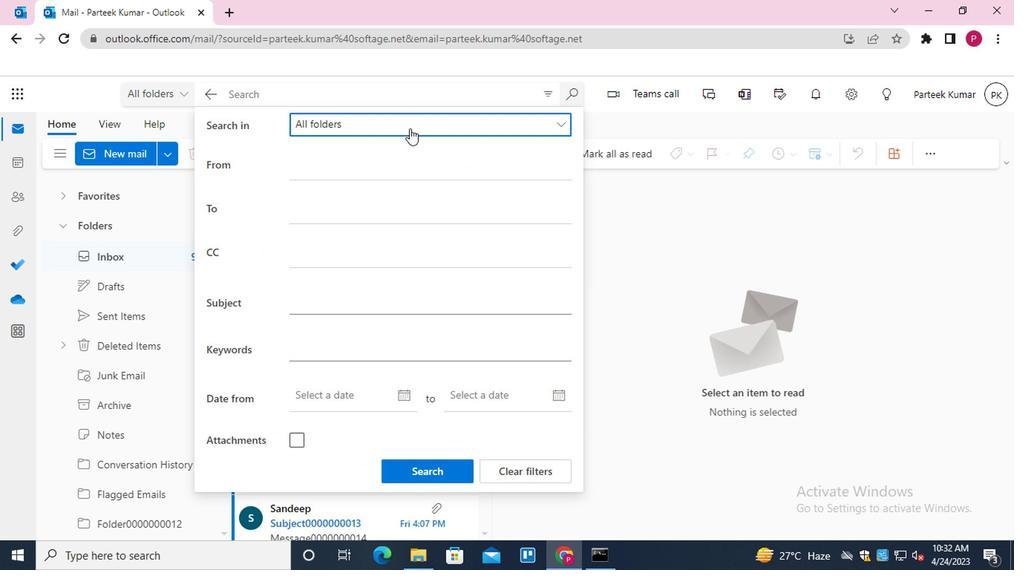 
Action: Mouse pressed left at (410, 126)
Screenshot: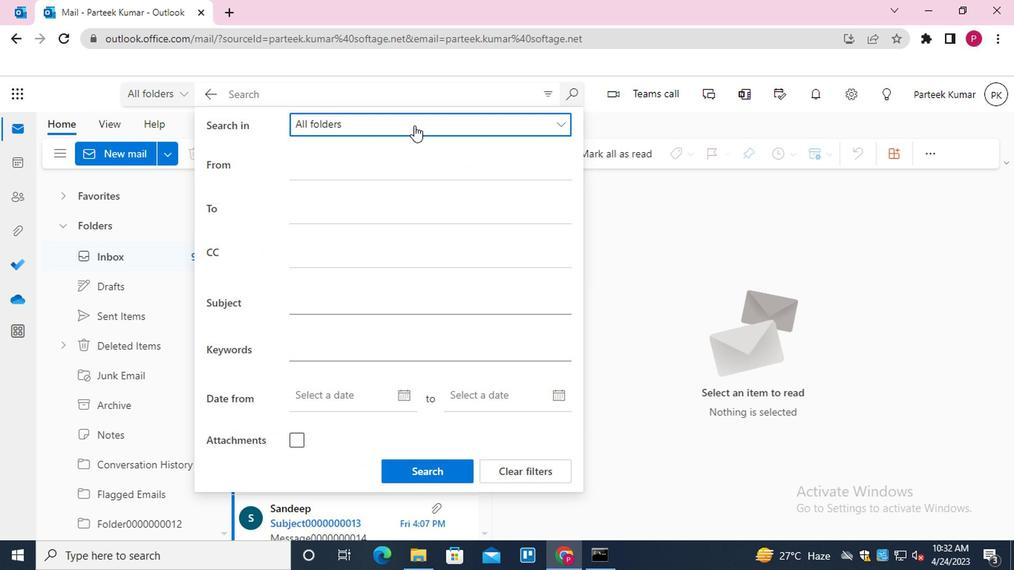 
Action: Mouse moved to (492, 307)
Screenshot: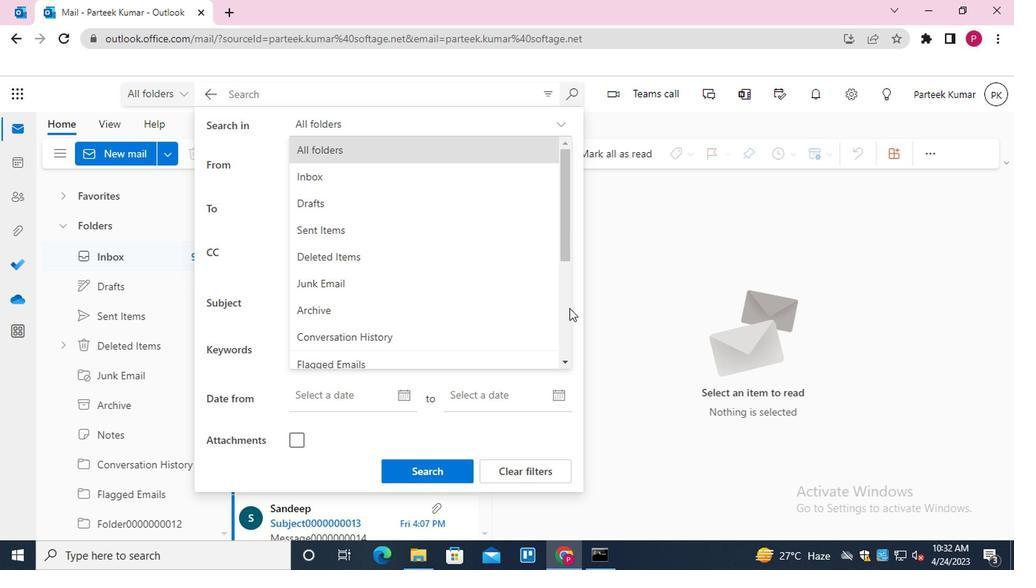 
Action: Mouse scrolled (492, 306) with delta (0, -1)
Screenshot: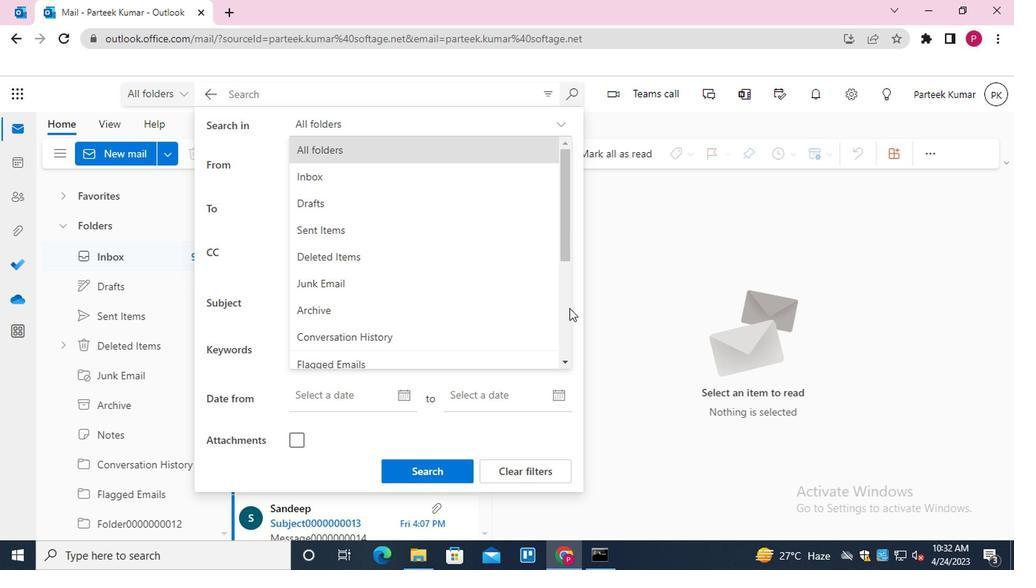
Action: Mouse moved to (492, 310)
Screenshot: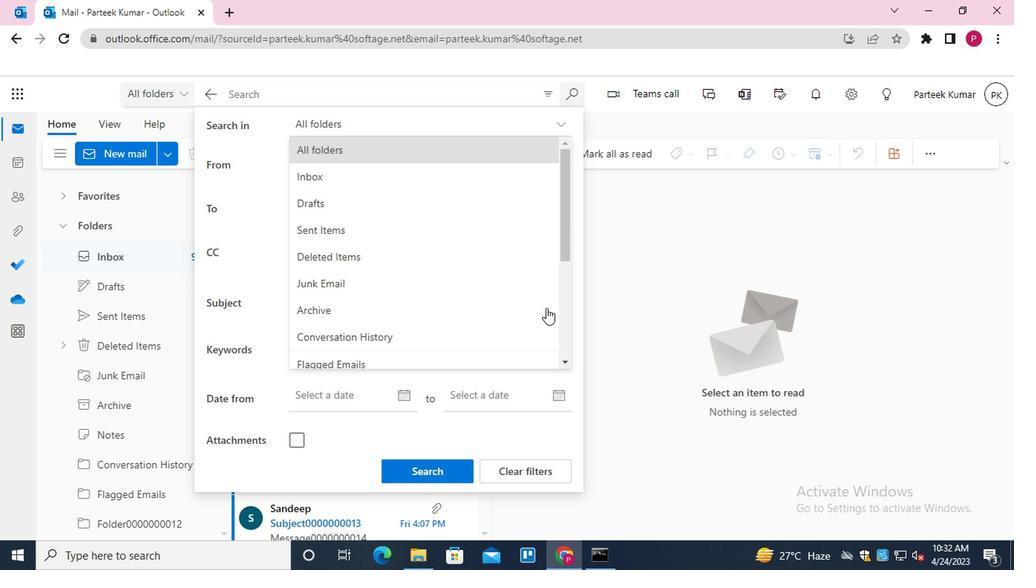 
Action: Mouse scrolled (492, 310) with delta (0, 0)
Screenshot: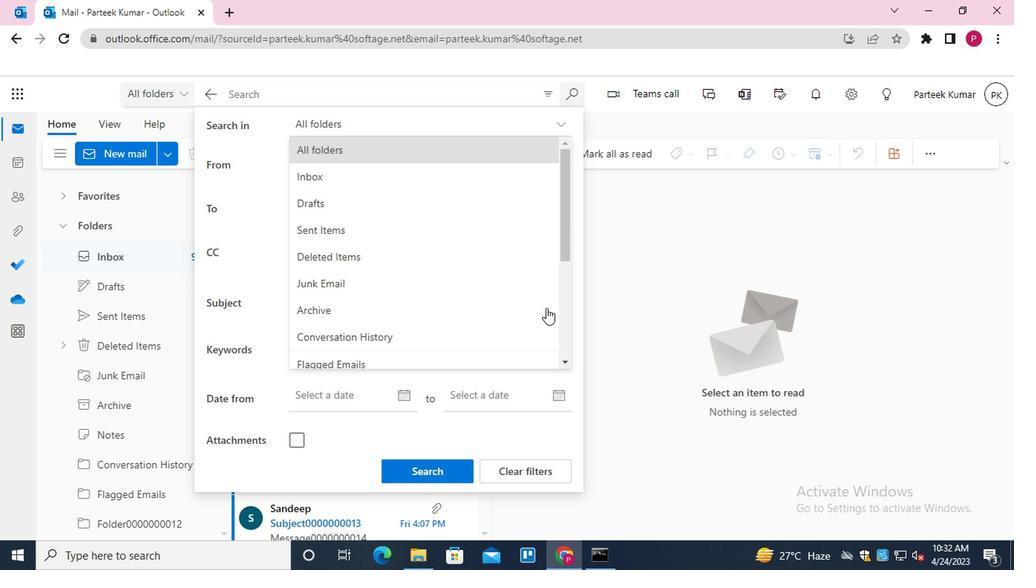 
Action: Mouse moved to (492, 311)
Screenshot: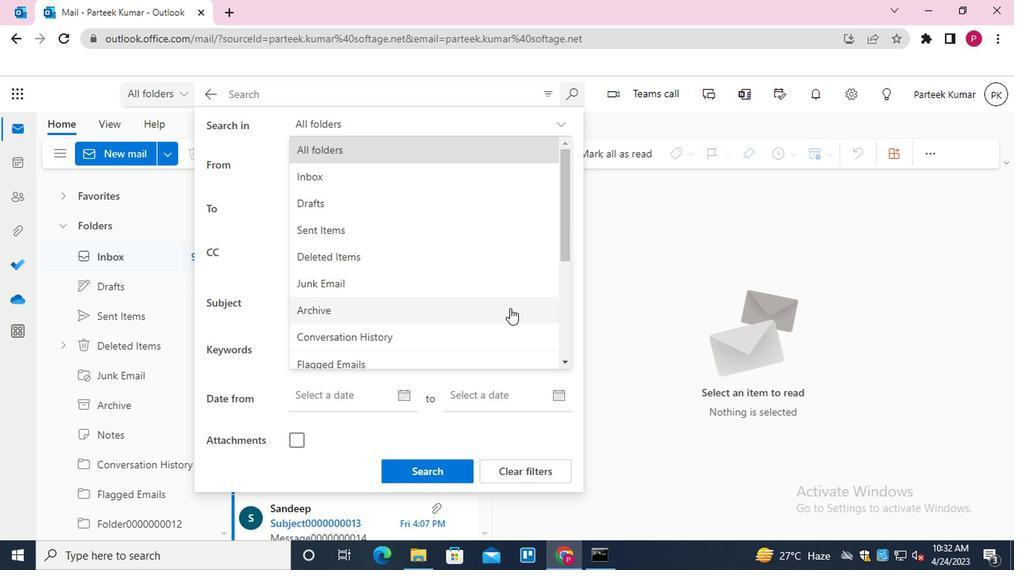
Action: Mouse scrolled (492, 310) with delta (0, 0)
Screenshot: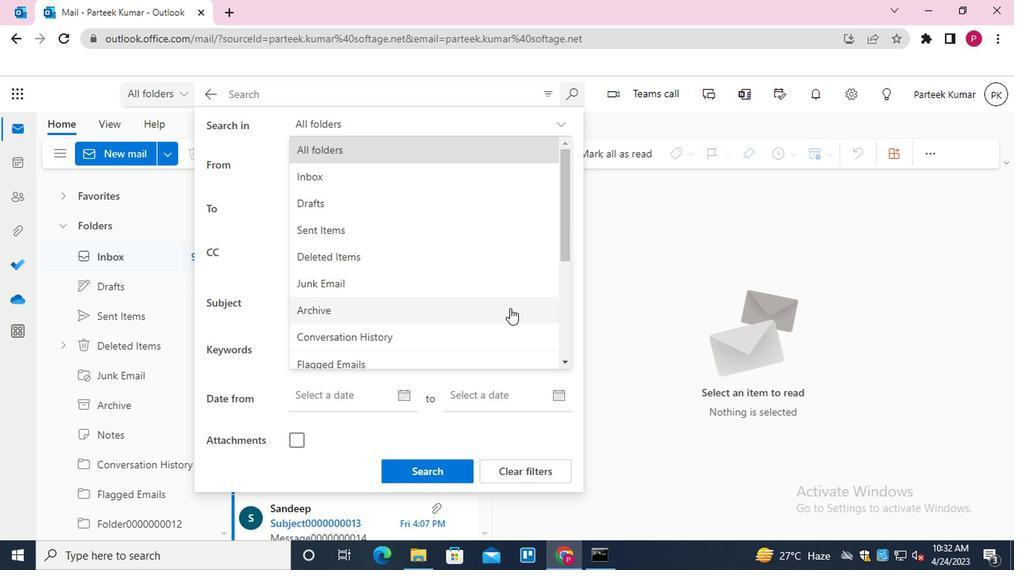 
Action: Mouse moved to (476, 249)
Screenshot: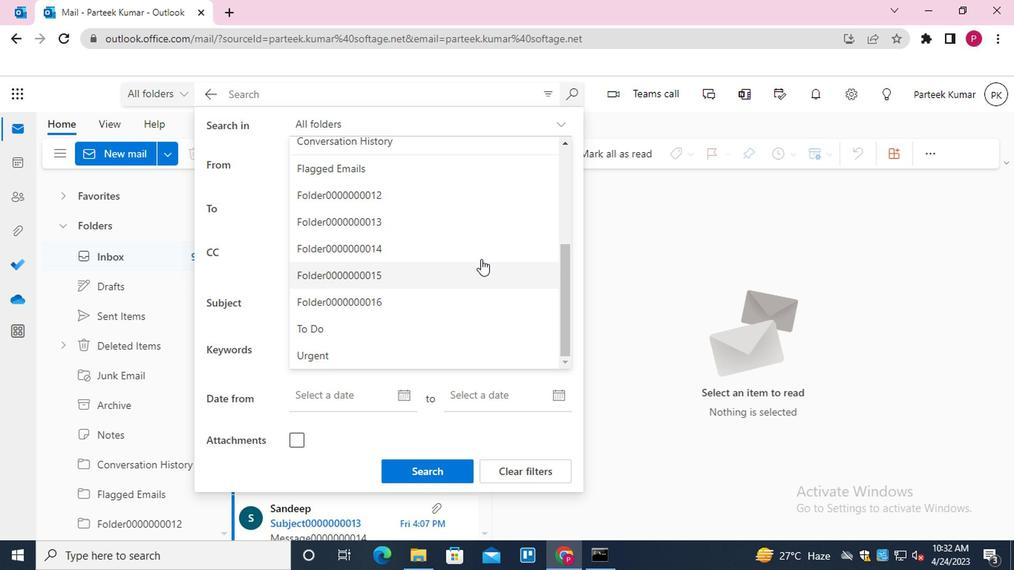
Action: Mouse pressed left at (476, 249)
Screenshot: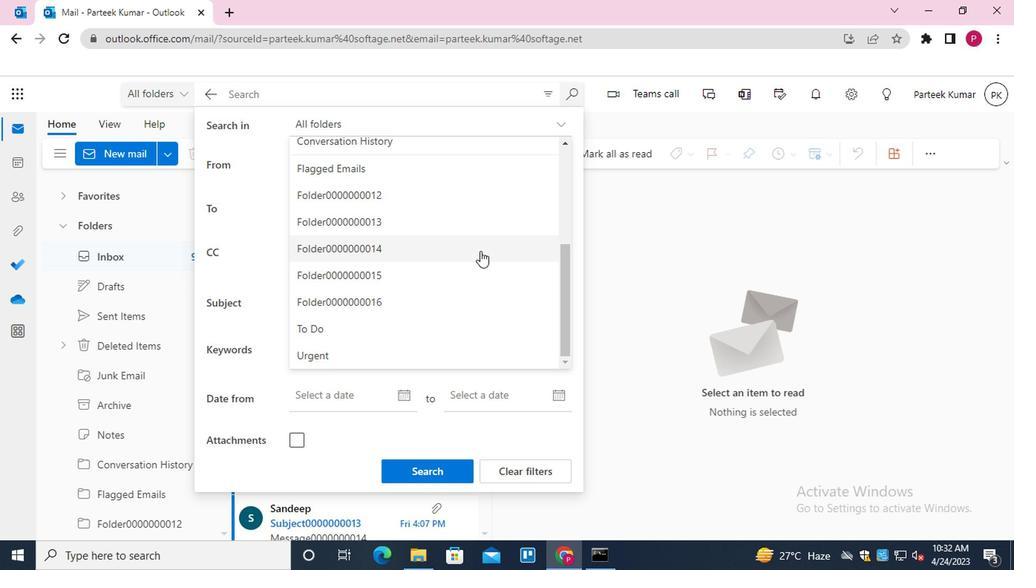 
Action: Mouse moved to (427, 293)
Screenshot: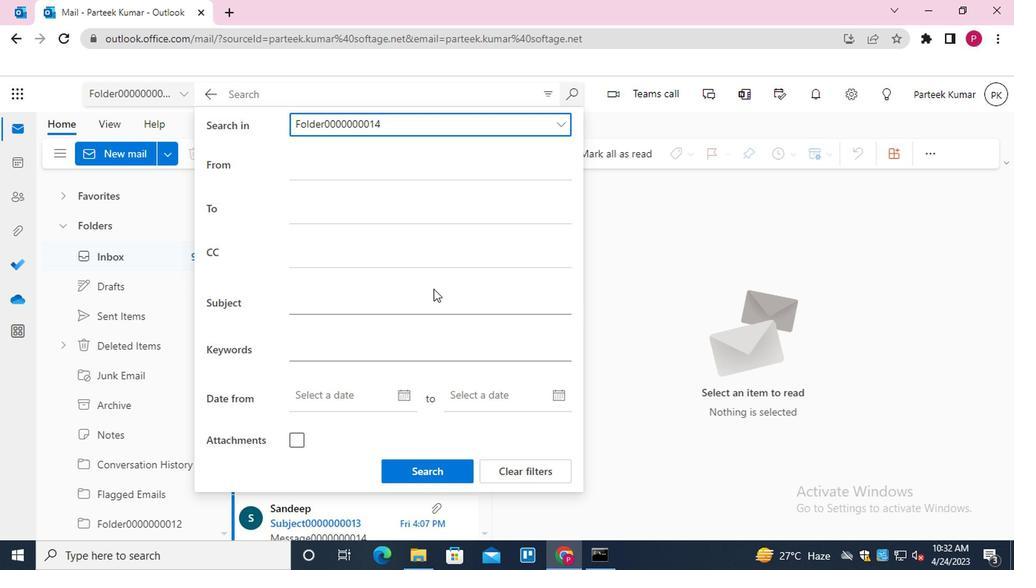 
Action: Mouse pressed left at (427, 293)
Screenshot: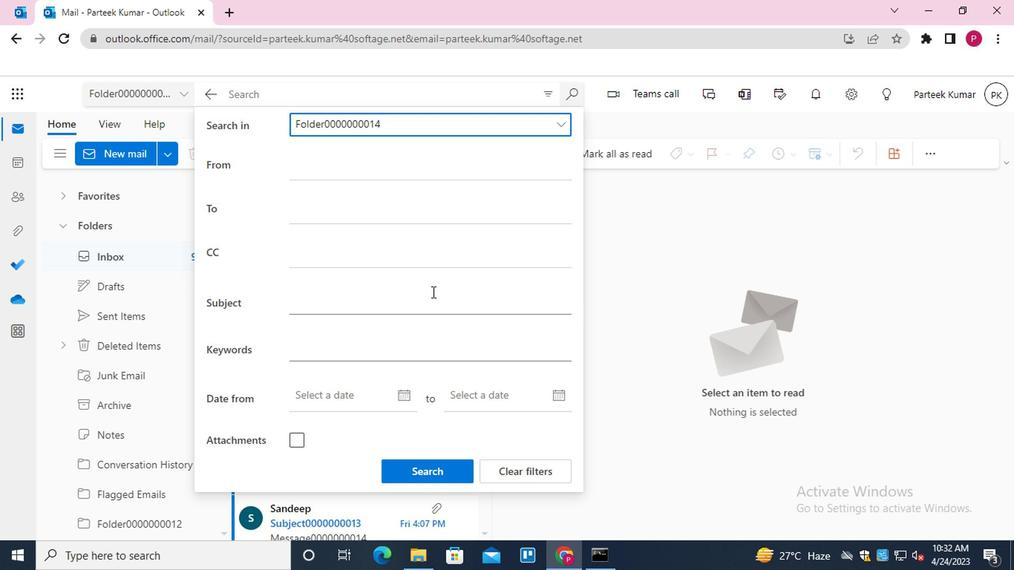 
Action: Key pressed <Key.shift>SUBJECT0000000011
Screenshot: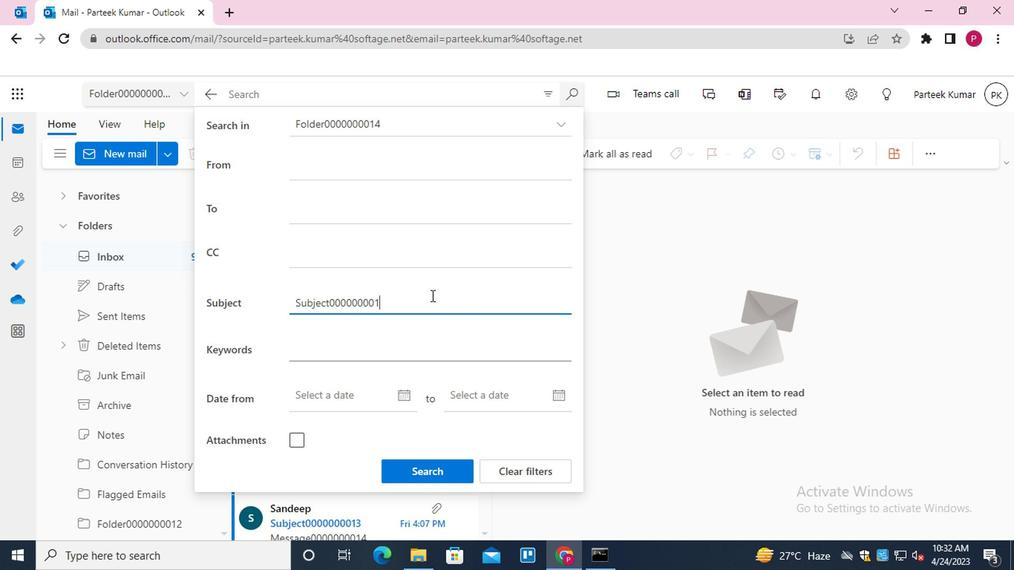 
Action: Mouse moved to (411, 460)
Screenshot: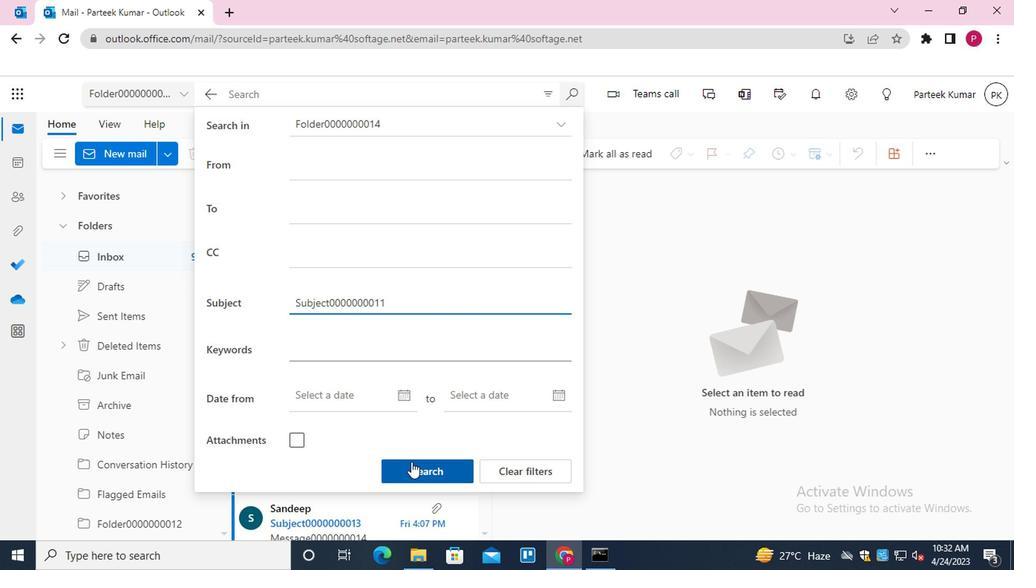 
Action: Mouse pressed left at (411, 460)
Screenshot: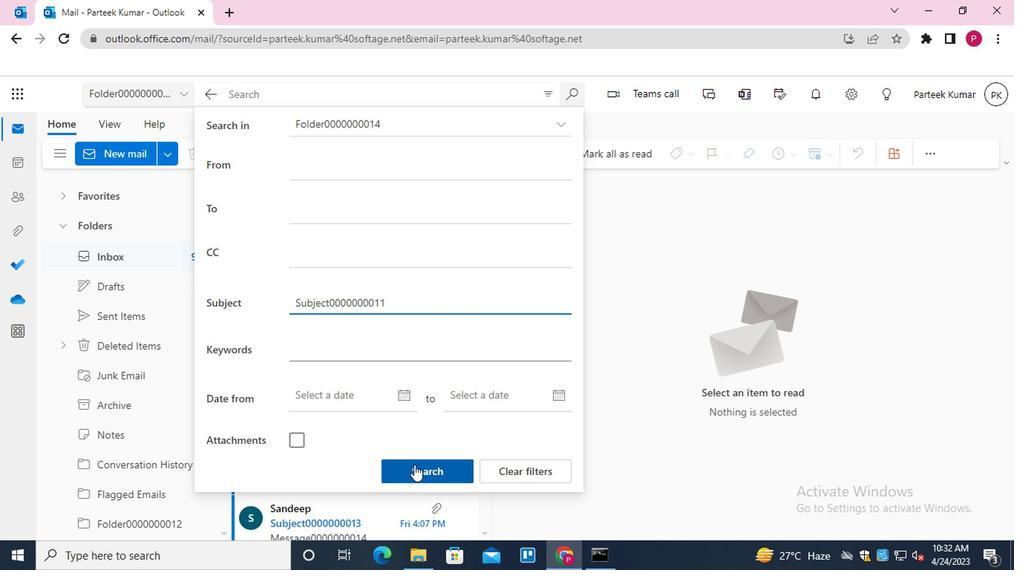 
Action: Mouse moved to (211, 99)
Screenshot: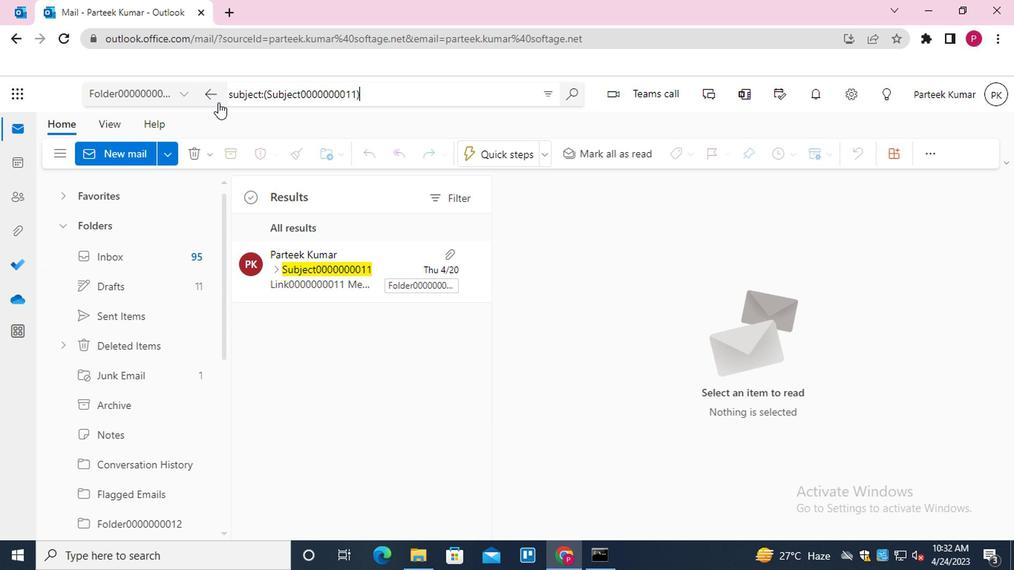 
Action: Mouse pressed left at (211, 99)
Screenshot: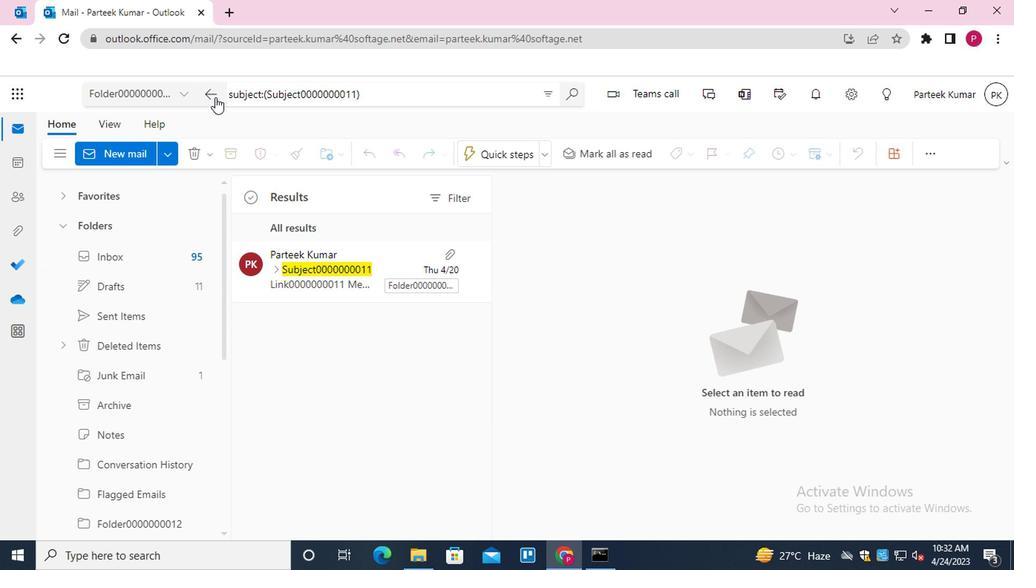 
Action: Mouse moved to (439, 96)
Screenshot: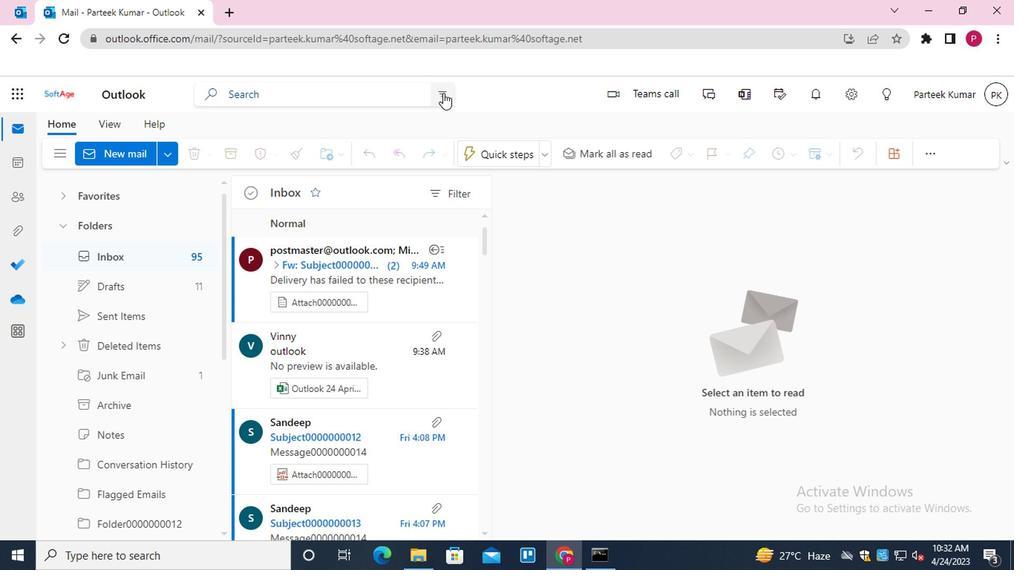 
Action: Mouse pressed left at (439, 96)
Screenshot: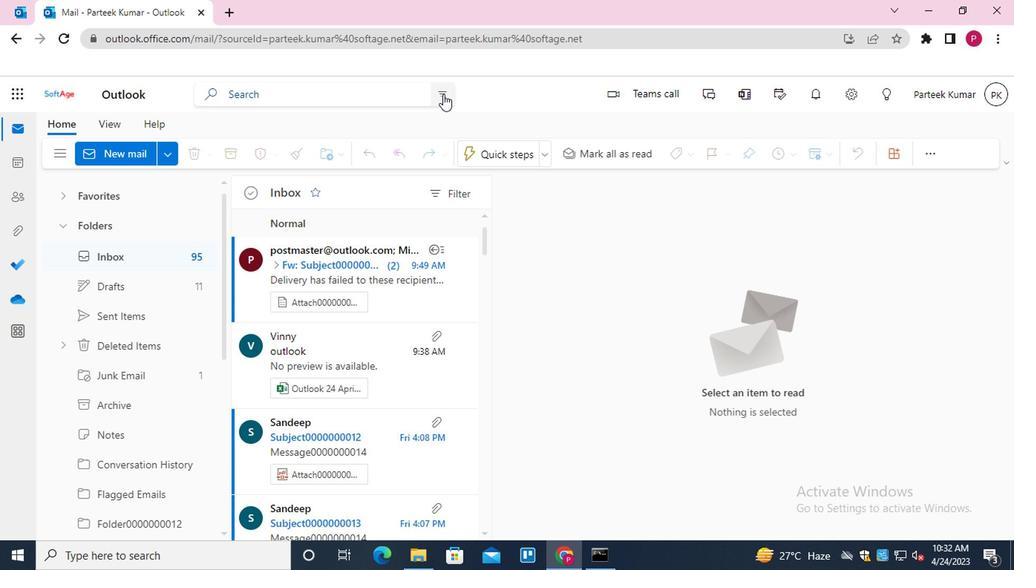 
Action: Mouse moved to (354, 266)
Screenshot: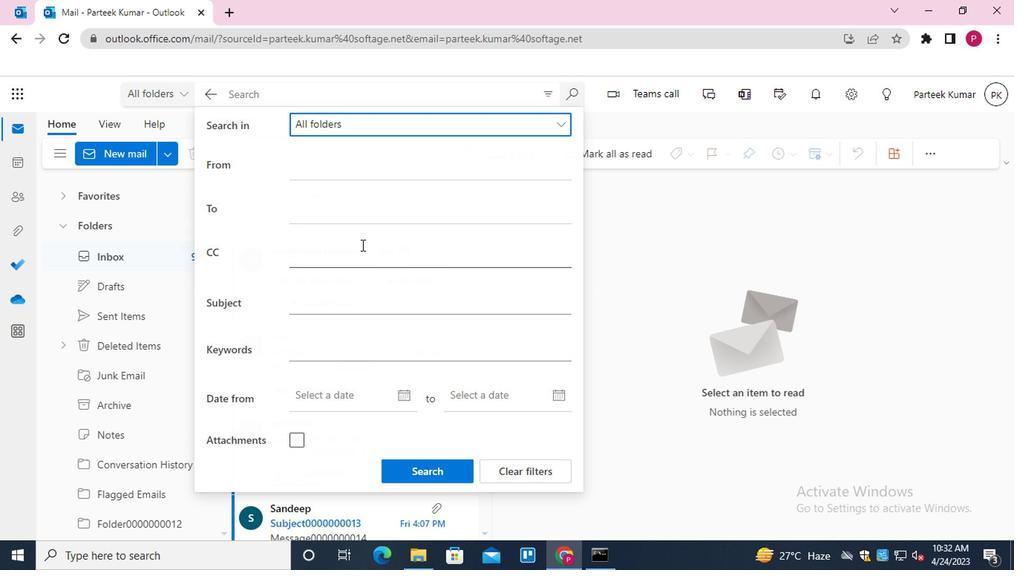 
Action: Mouse scrolled (354, 265) with delta (0, 0)
Screenshot: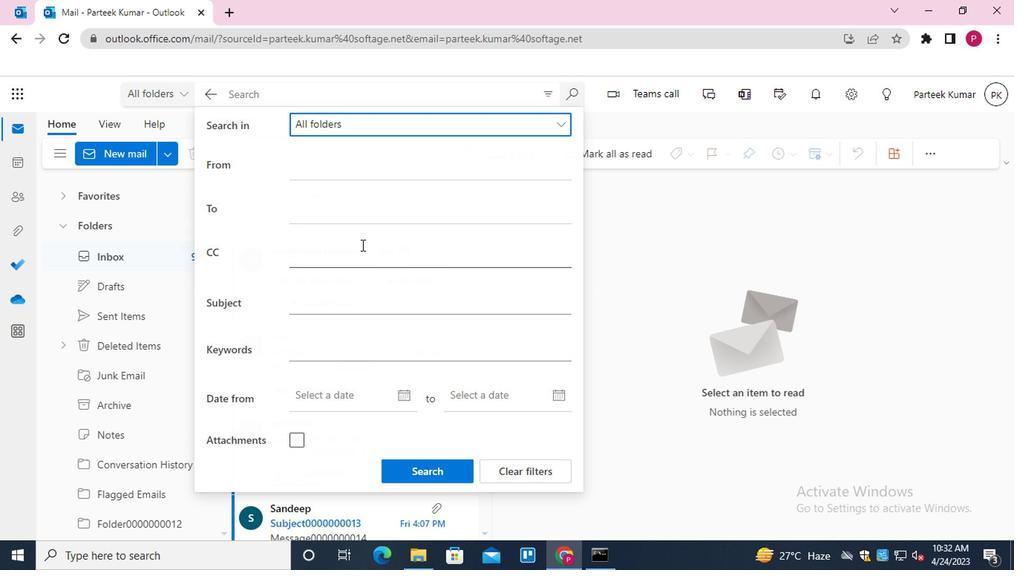 
Action: Mouse moved to (355, 285)
Screenshot: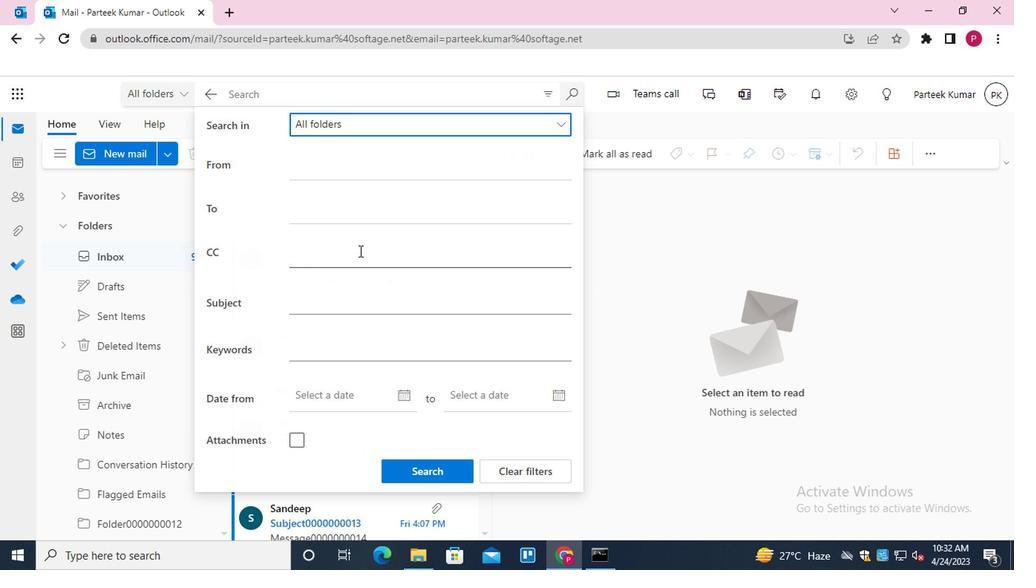 
Action: Mouse scrolled (355, 284) with delta (0, 0)
Screenshot: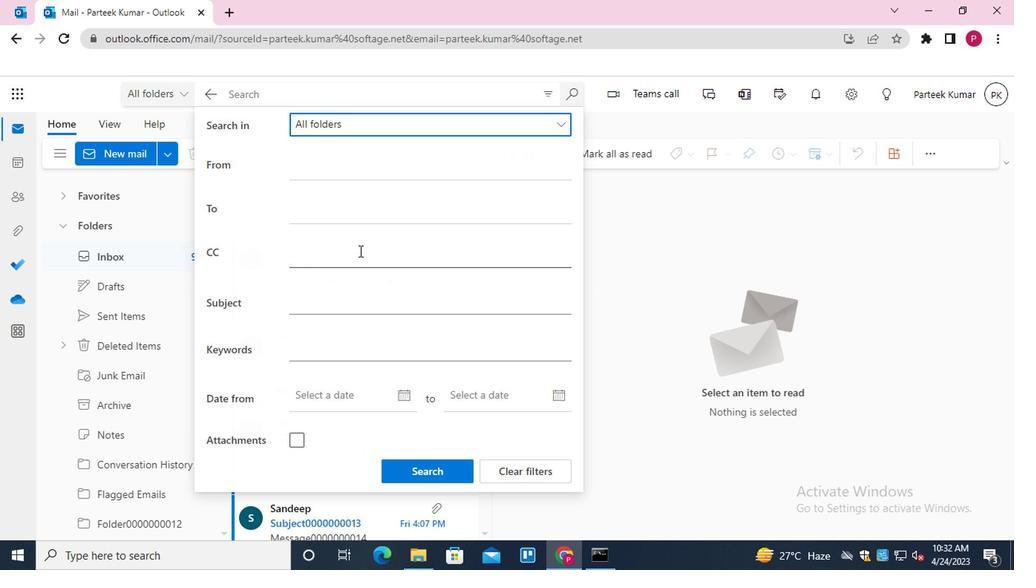 
Action: Mouse moved to (416, 134)
Screenshot: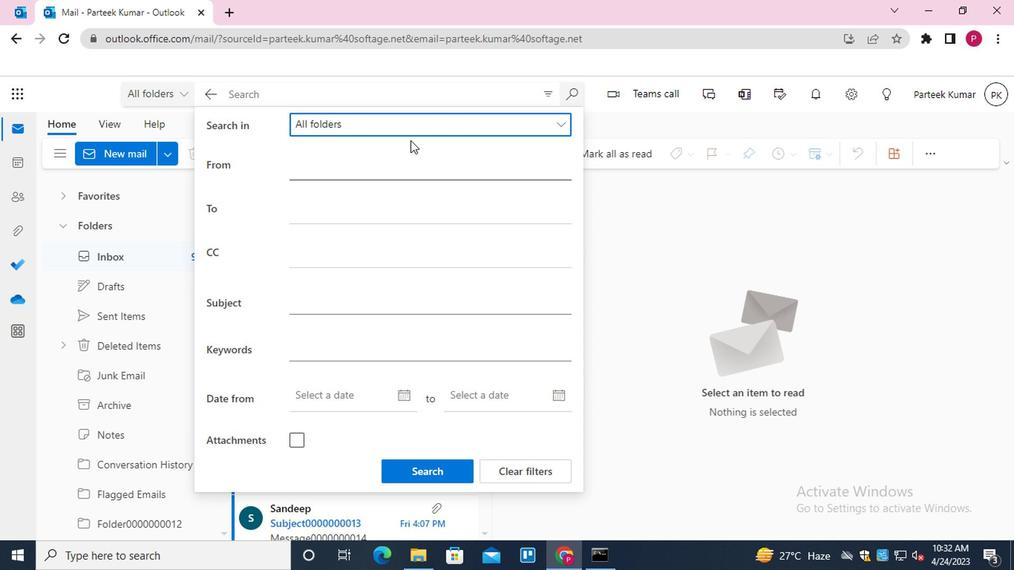 
Action: Mouse pressed left at (416, 134)
Screenshot: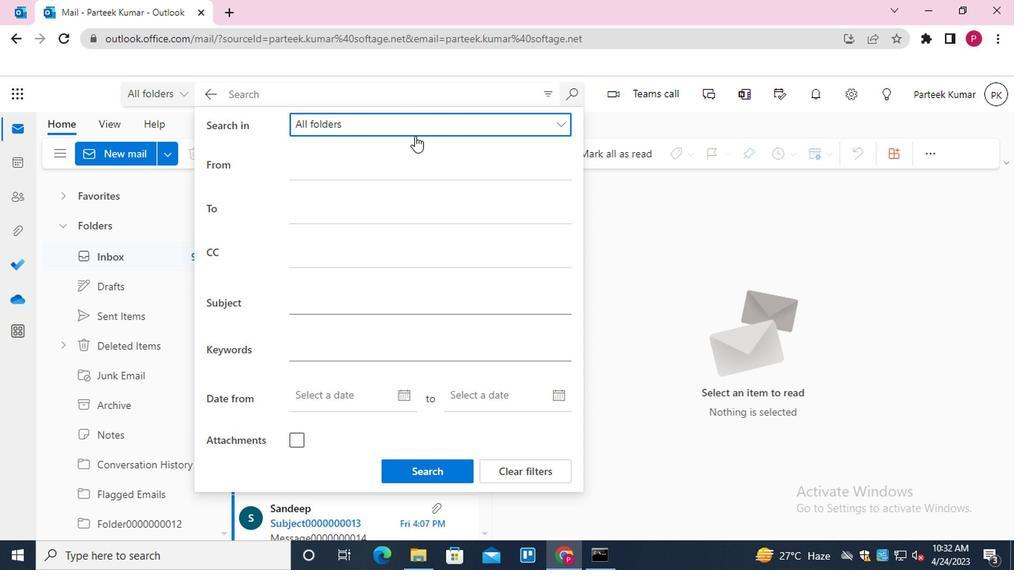 
Action: Mouse moved to (346, 324)
Screenshot: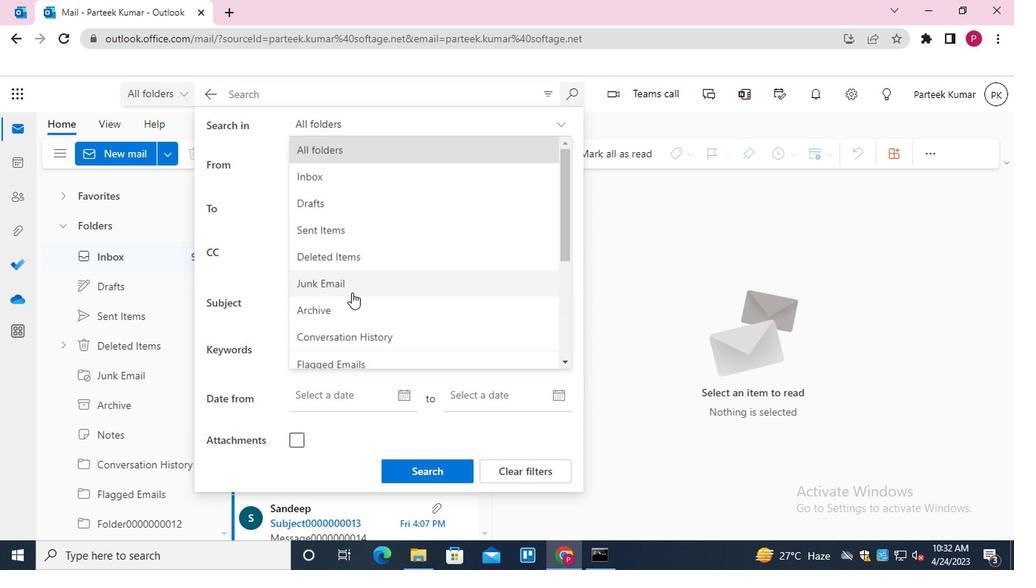 
Action: Mouse scrolled (346, 323) with delta (0, 0)
Screenshot: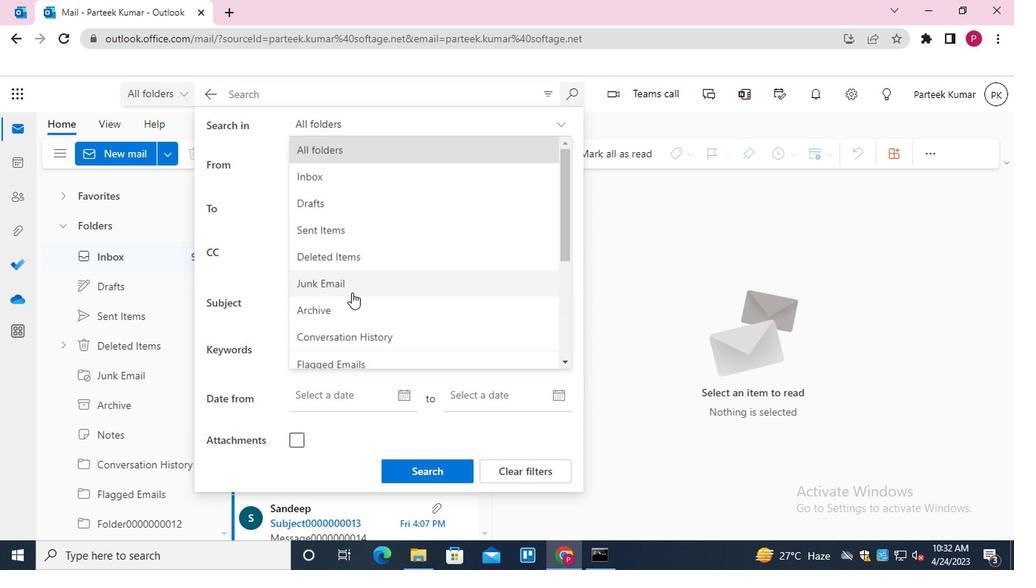
Action: Mouse moved to (351, 333)
Screenshot: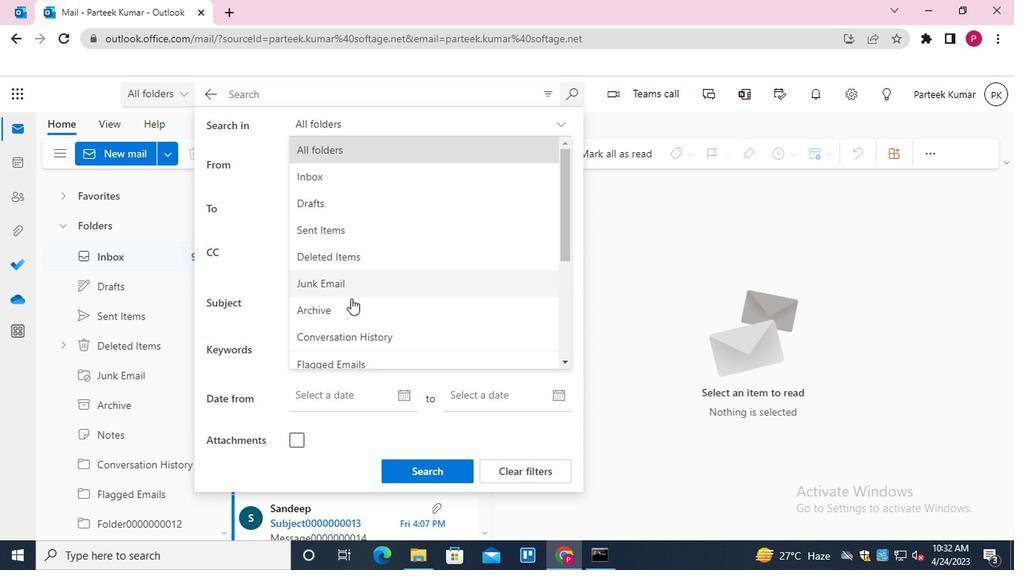 
Action: Mouse scrolled (351, 332) with delta (0, -1)
Screenshot: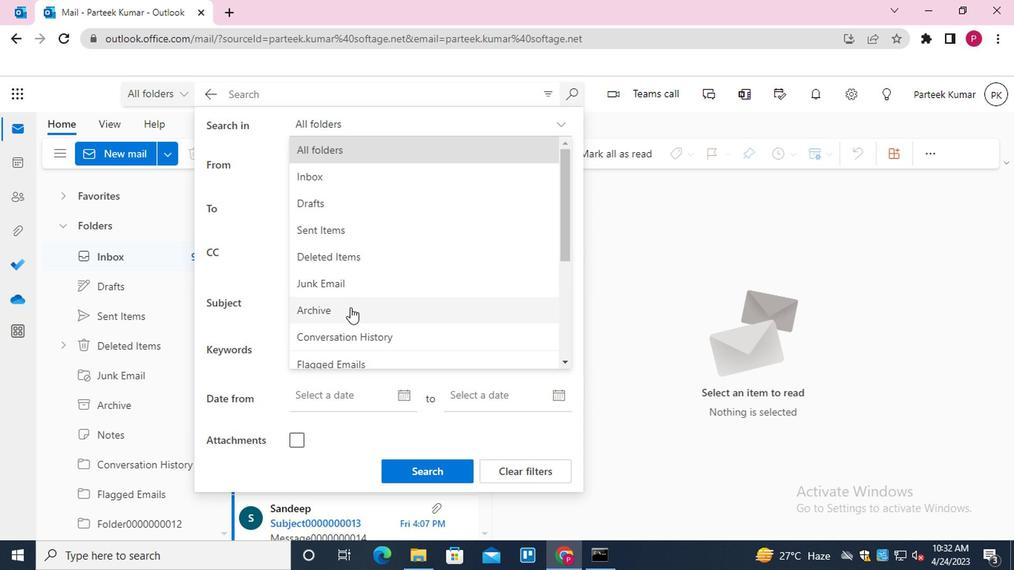 
Action: Mouse moved to (355, 335)
Screenshot: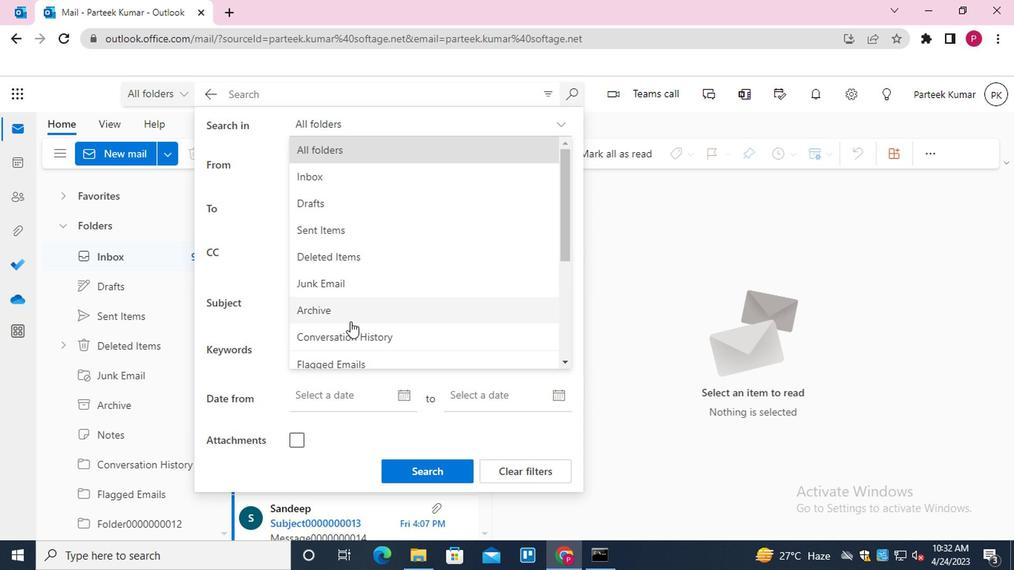
Action: Mouse scrolled (355, 335) with delta (0, 0)
Screenshot: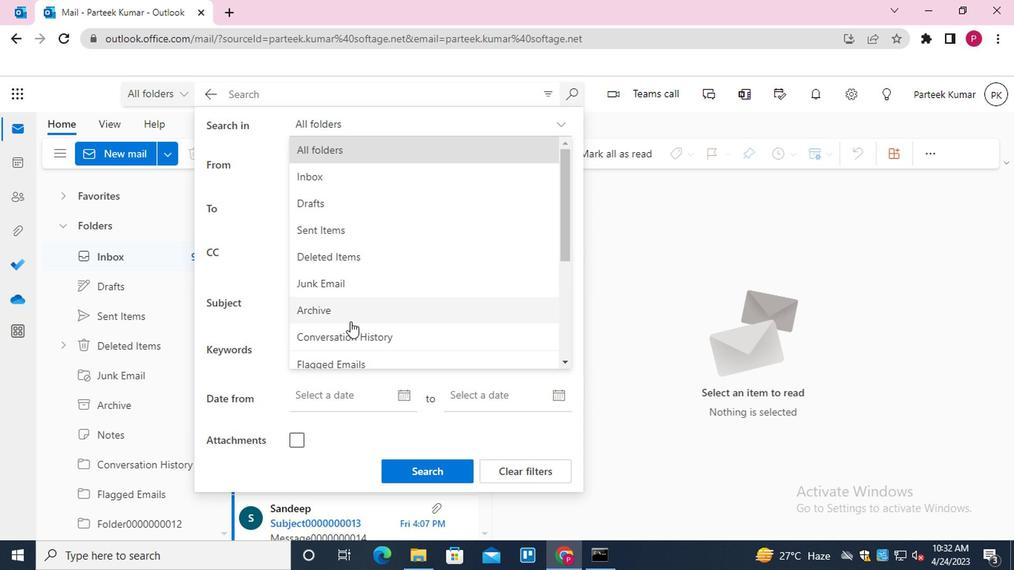 
Action: Mouse moved to (404, 277)
Screenshot: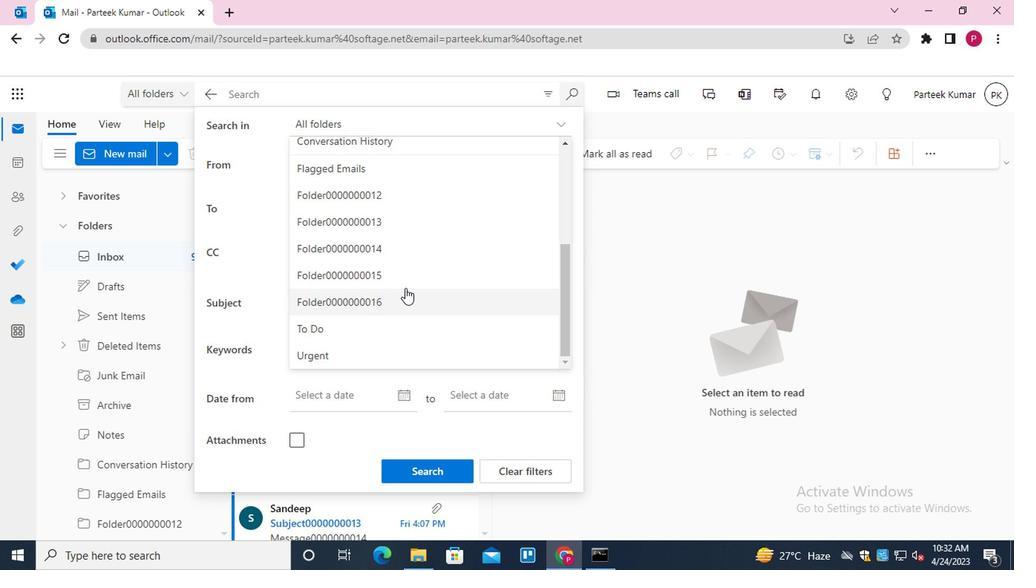 
Action: Mouse pressed left at (404, 277)
Screenshot: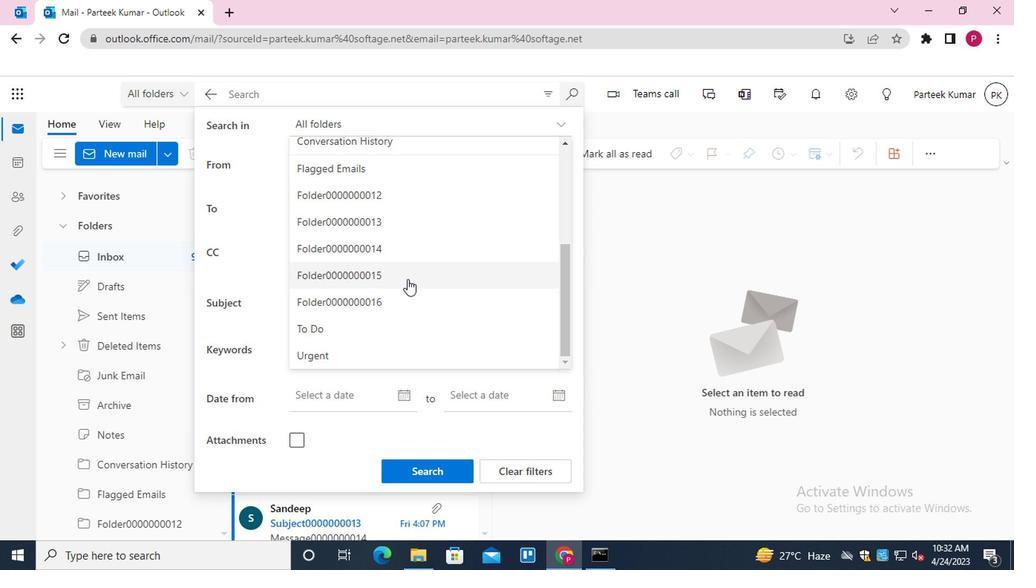 
Action: Mouse moved to (367, 304)
Screenshot: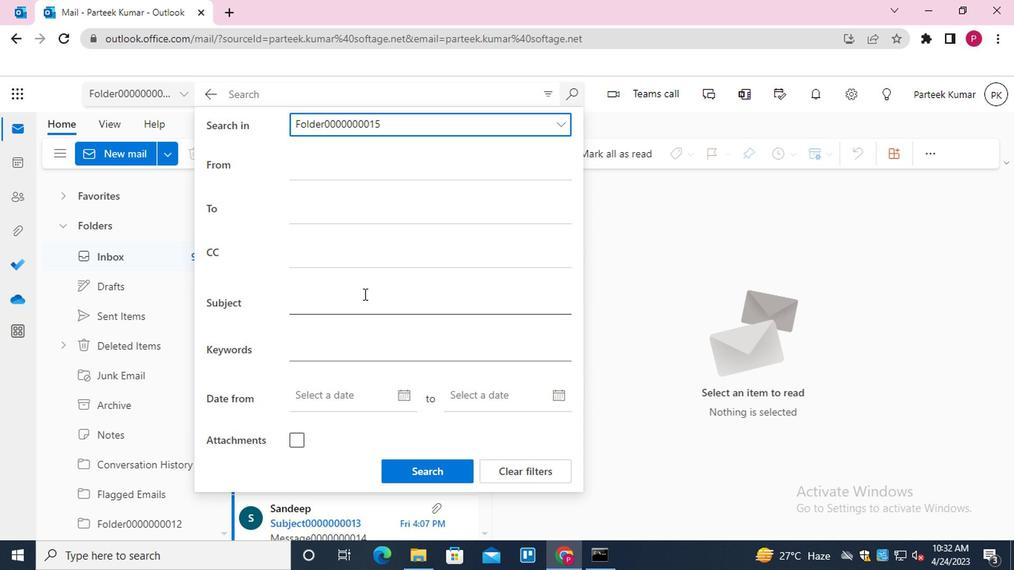 
Action: Mouse pressed left at (367, 304)
Screenshot: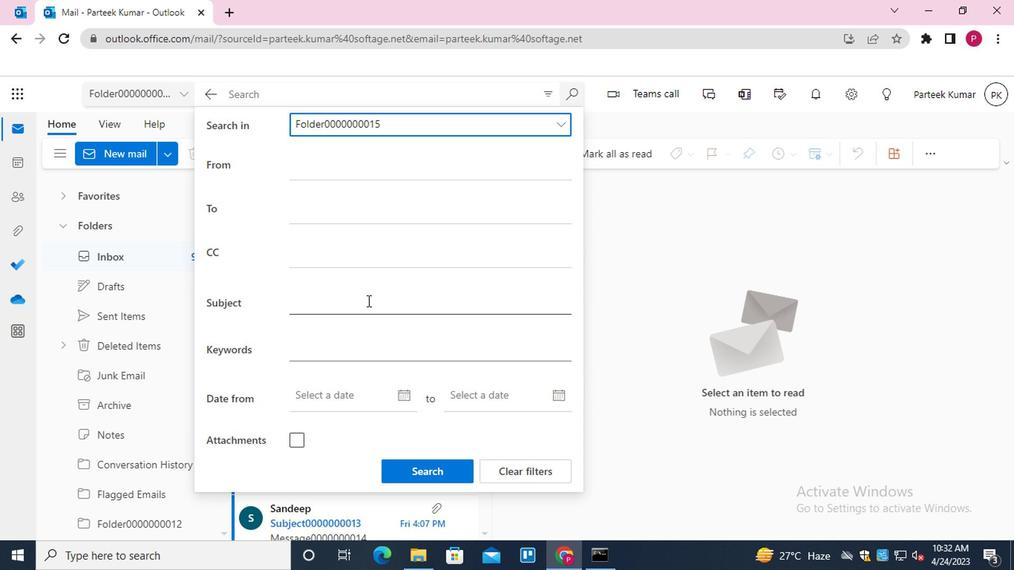 
Action: Key pressed <Key.shift>SUBJECT0000000011
Screenshot: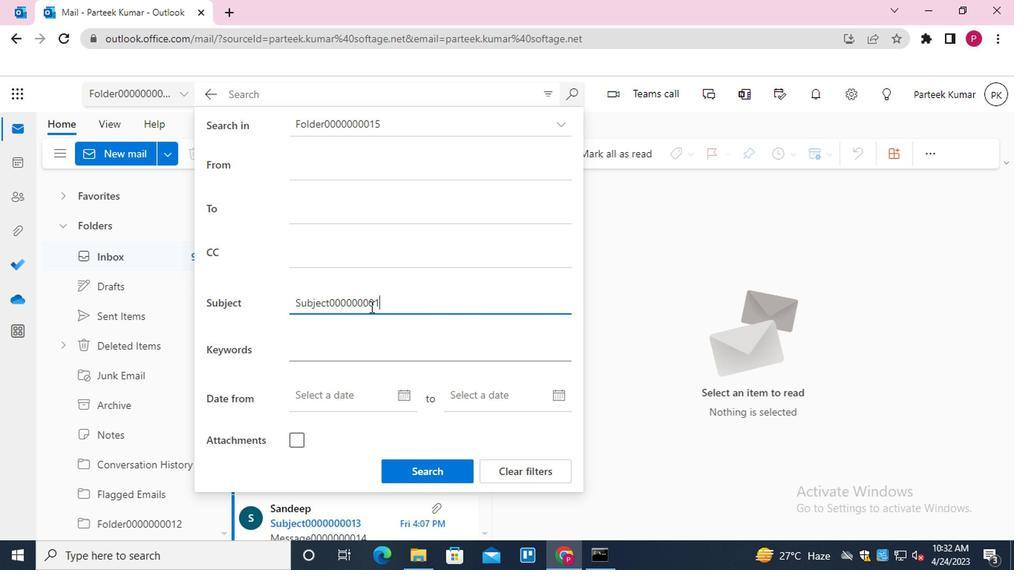 
Action: Mouse moved to (466, 465)
Screenshot: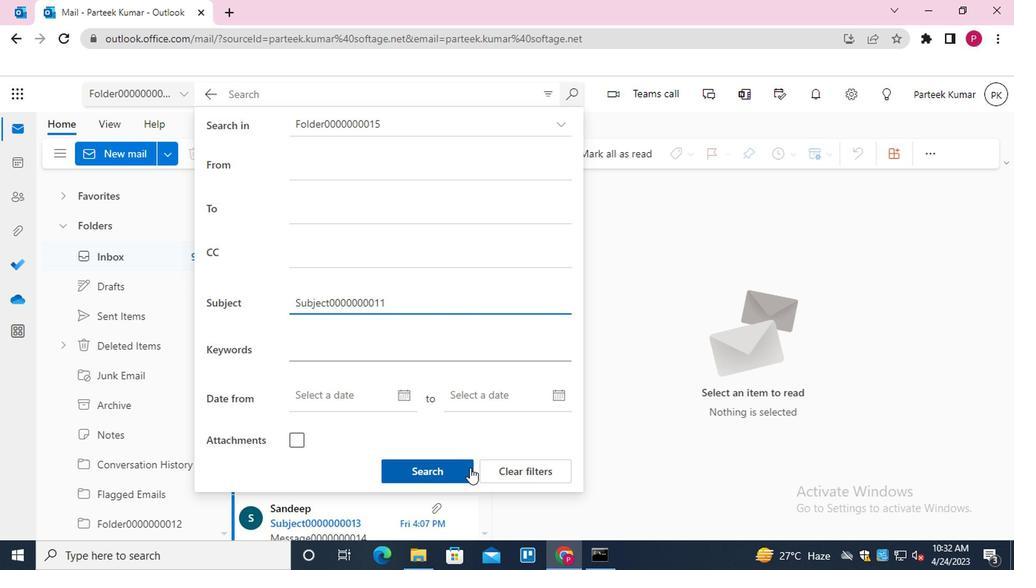 
Action: Mouse pressed left at (466, 465)
Screenshot: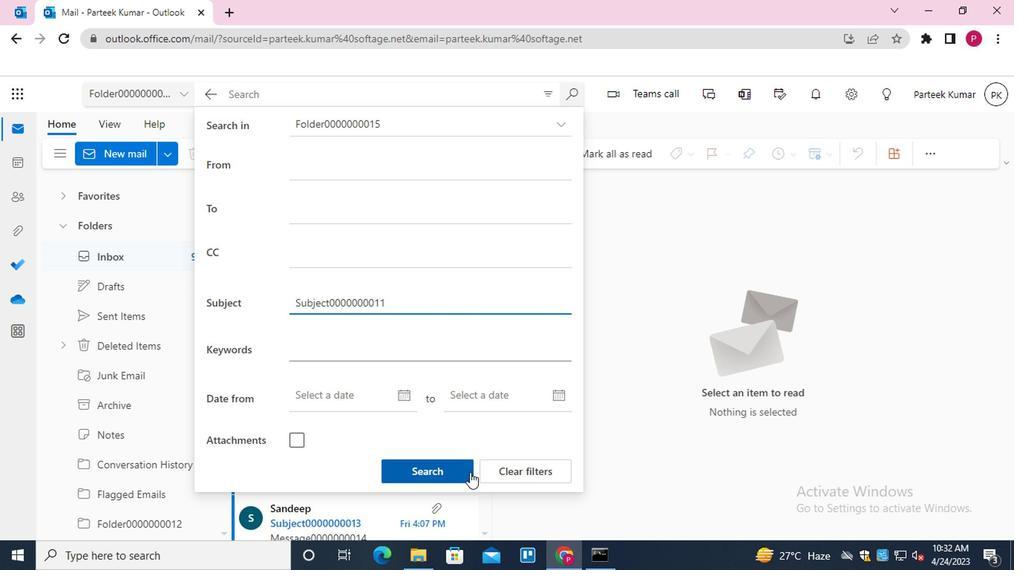 
Action: Mouse moved to (209, 101)
Screenshot: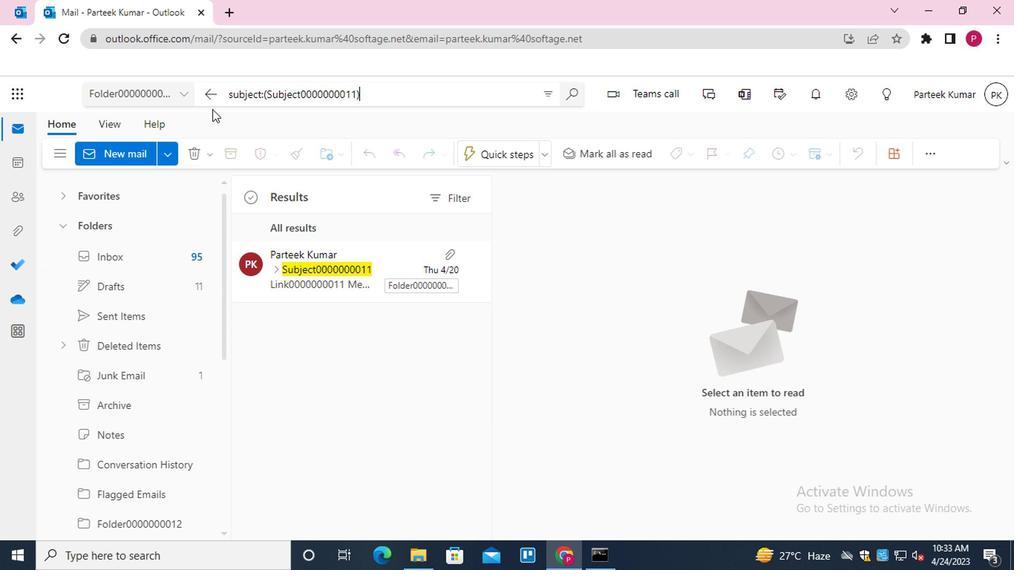 
Action: Mouse pressed left at (209, 101)
Screenshot: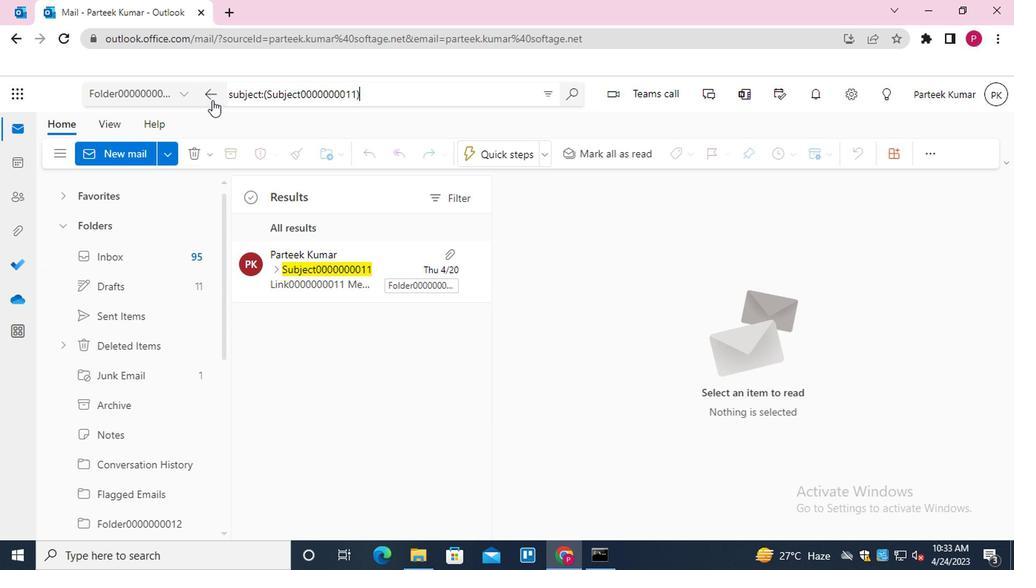 
Action: Mouse moved to (401, 103)
Screenshot: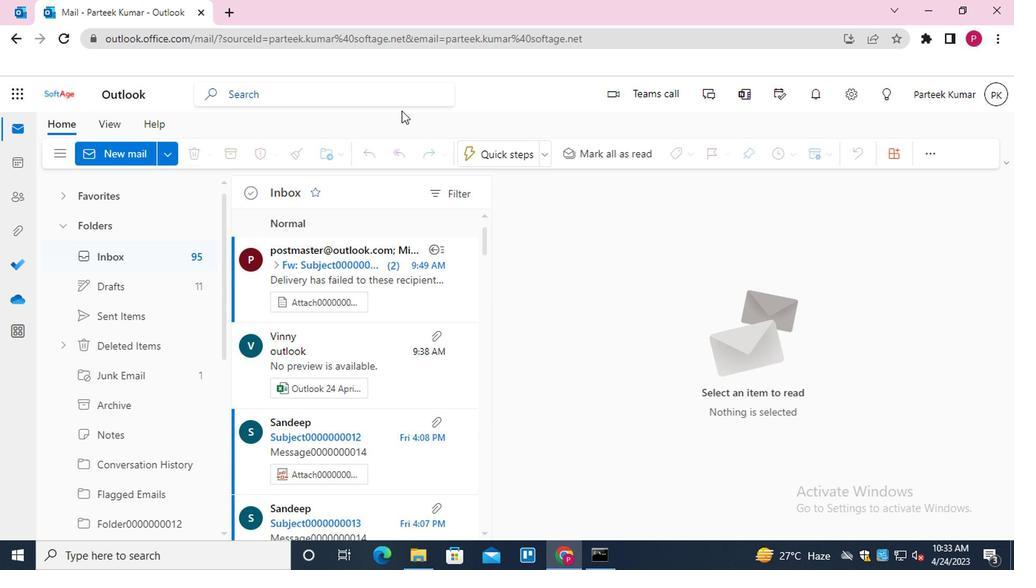 
Action: Mouse pressed left at (401, 103)
Screenshot: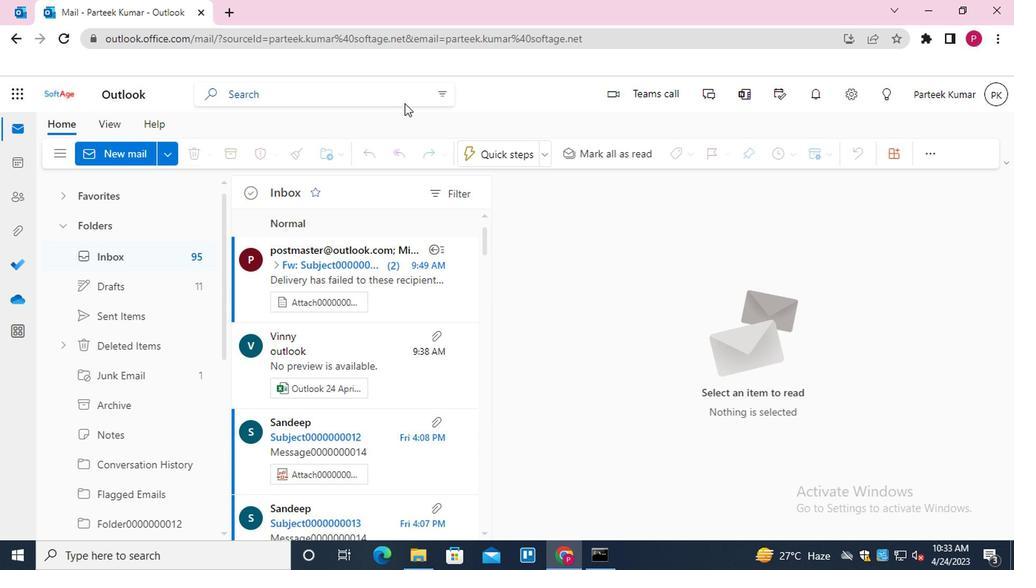 
Action: Mouse moved to (542, 99)
Screenshot: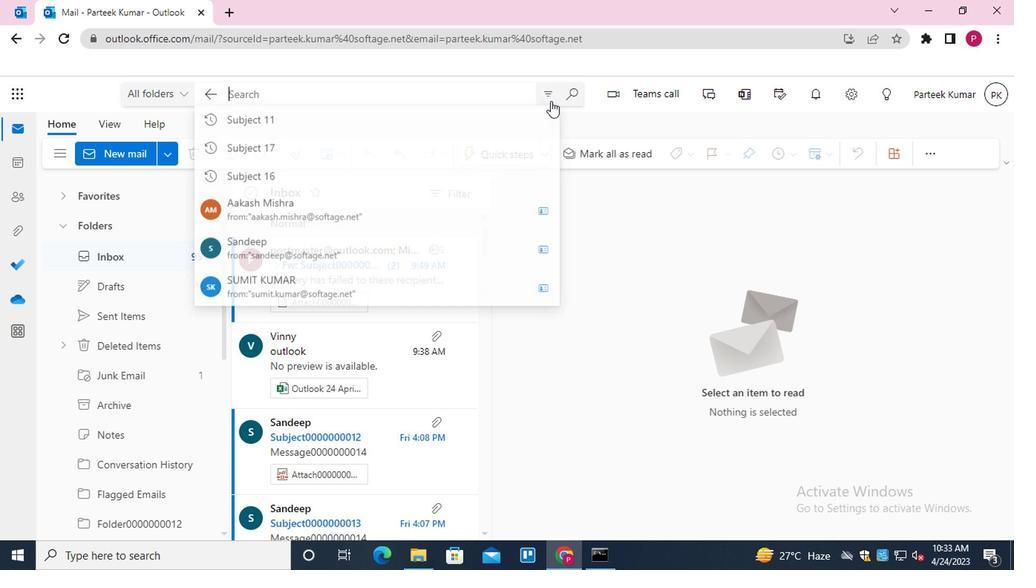 
Action: Mouse pressed left at (542, 99)
Screenshot: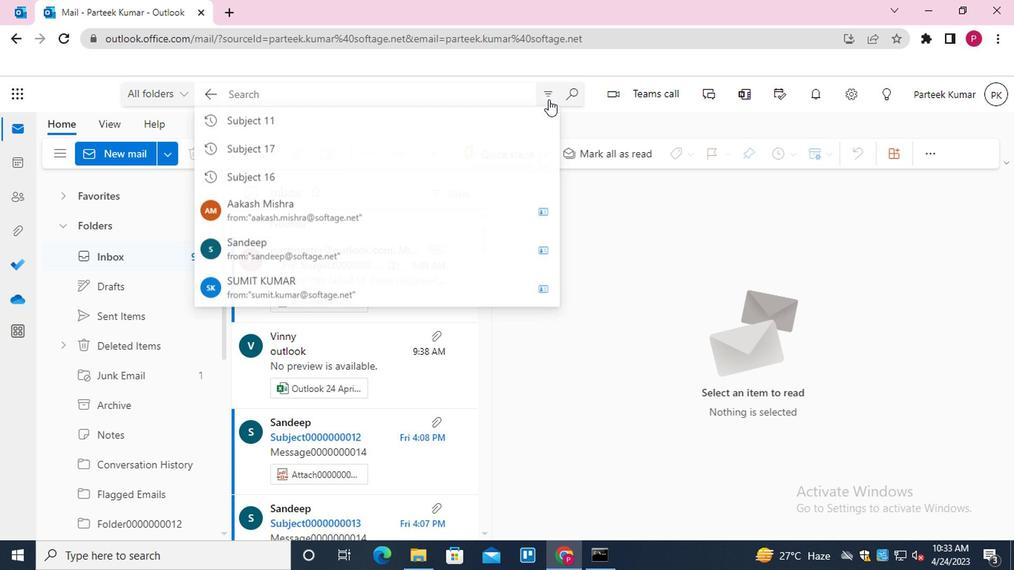 
Action: Mouse moved to (461, 130)
Screenshot: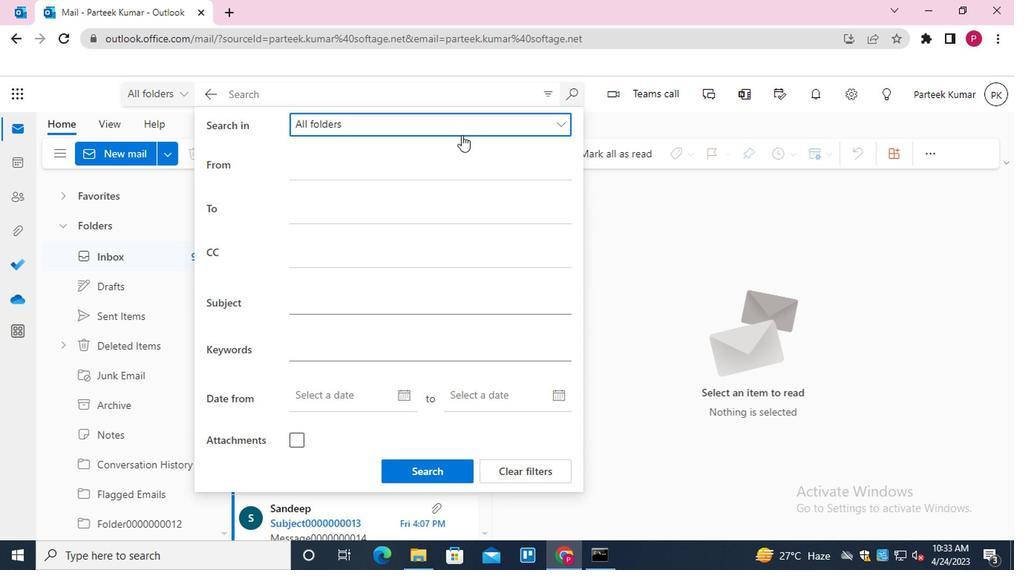 
Action: Mouse pressed left at (461, 130)
Screenshot: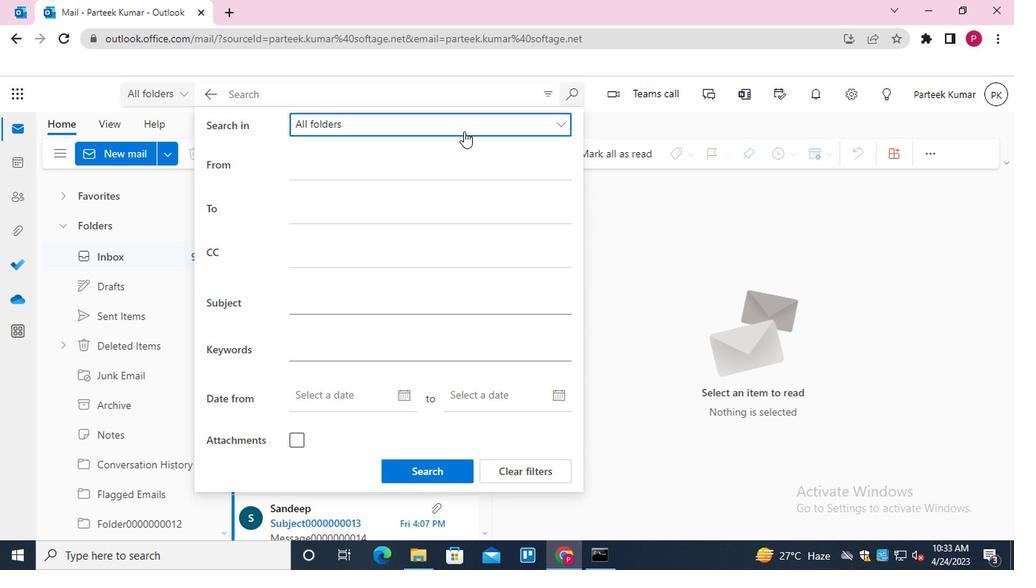 
Action: Mouse moved to (421, 314)
Screenshot: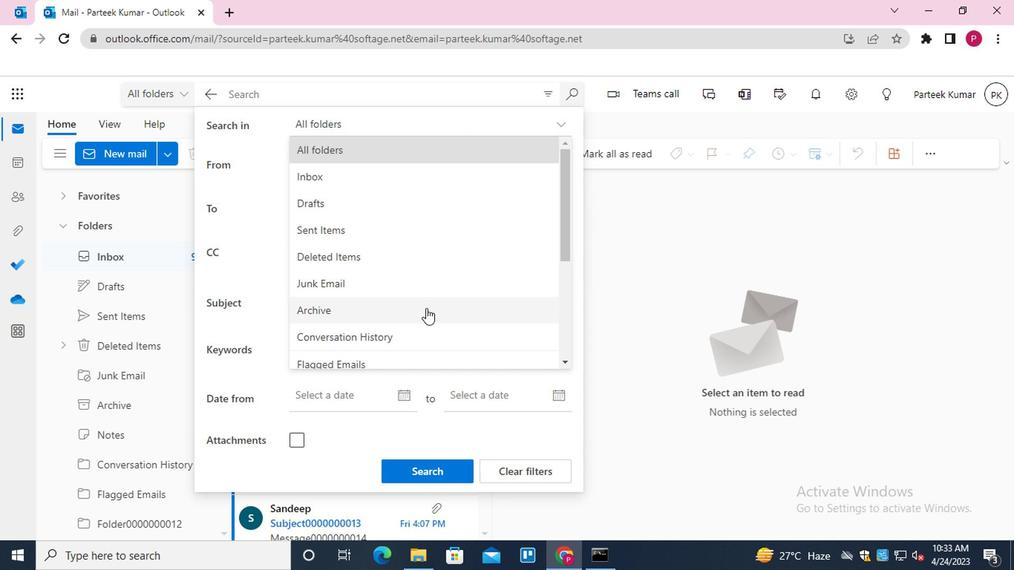 
Action: Mouse scrolled (421, 314) with delta (0, 0)
Screenshot: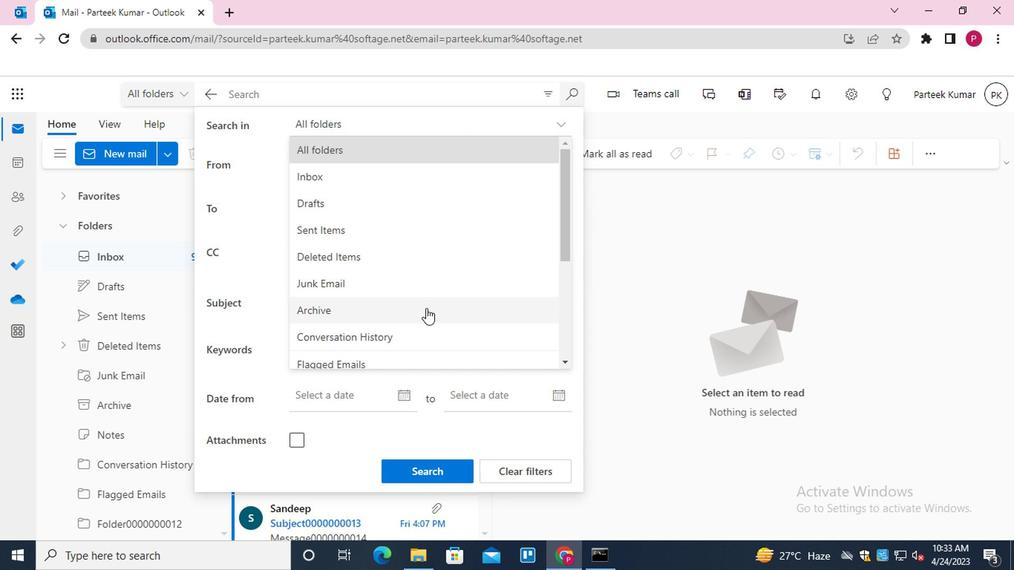 
Action: Mouse scrolled (421, 314) with delta (0, 0)
Screenshot: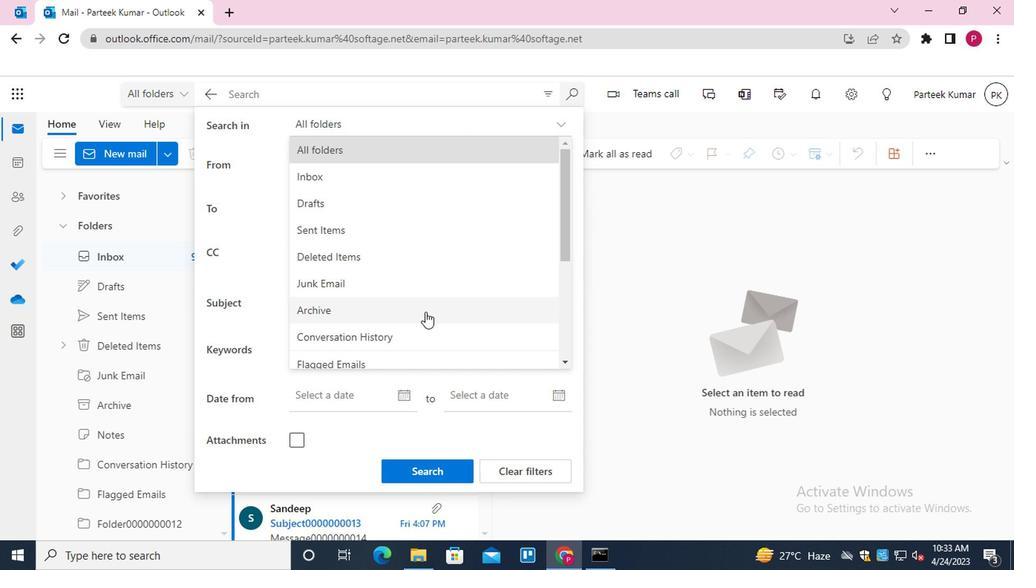 
Action: Mouse moved to (401, 302)
Screenshot: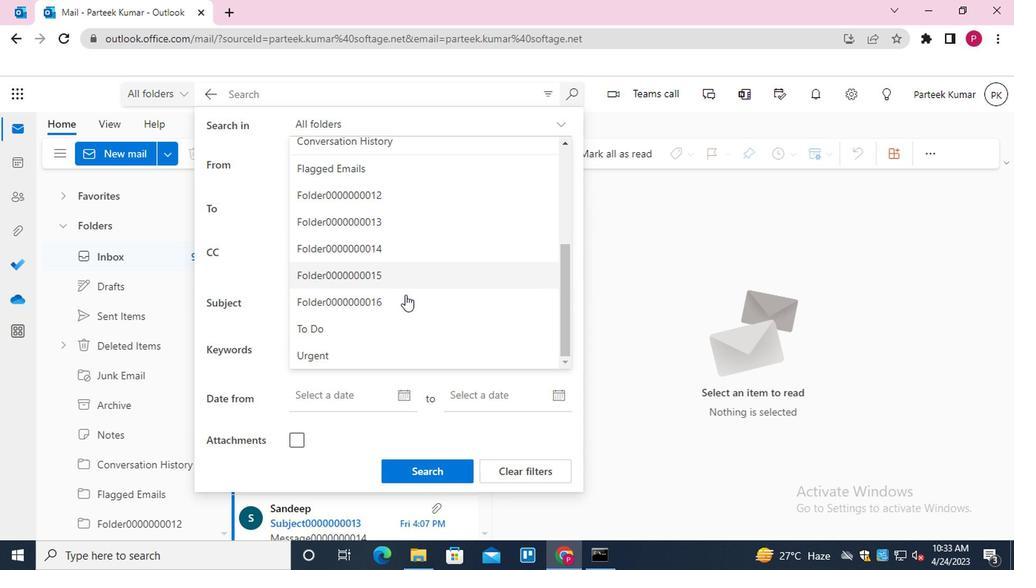 
Action: Mouse pressed left at (401, 302)
Screenshot: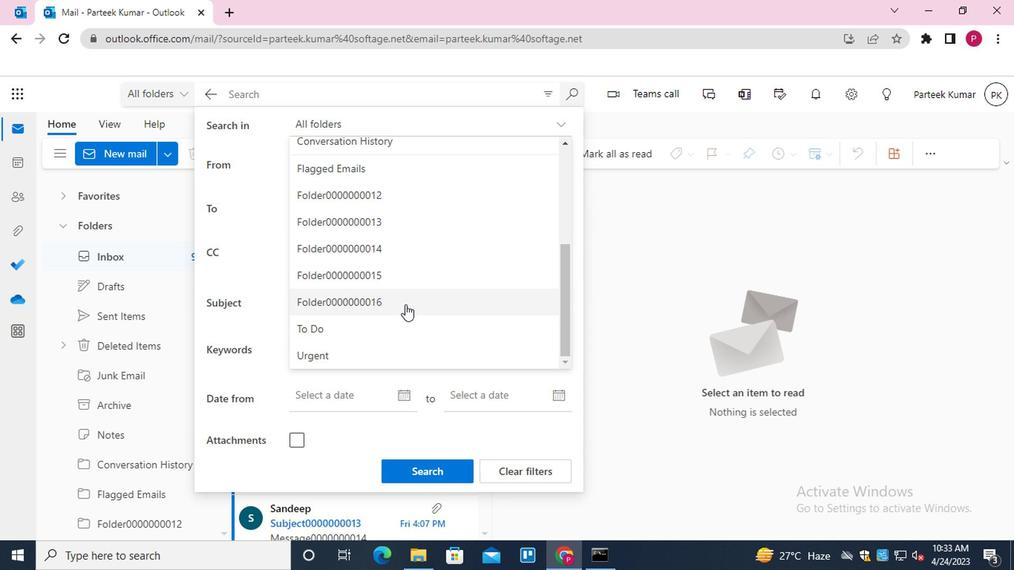 
Action: Mouse moved to (395, 305)
Screenshot: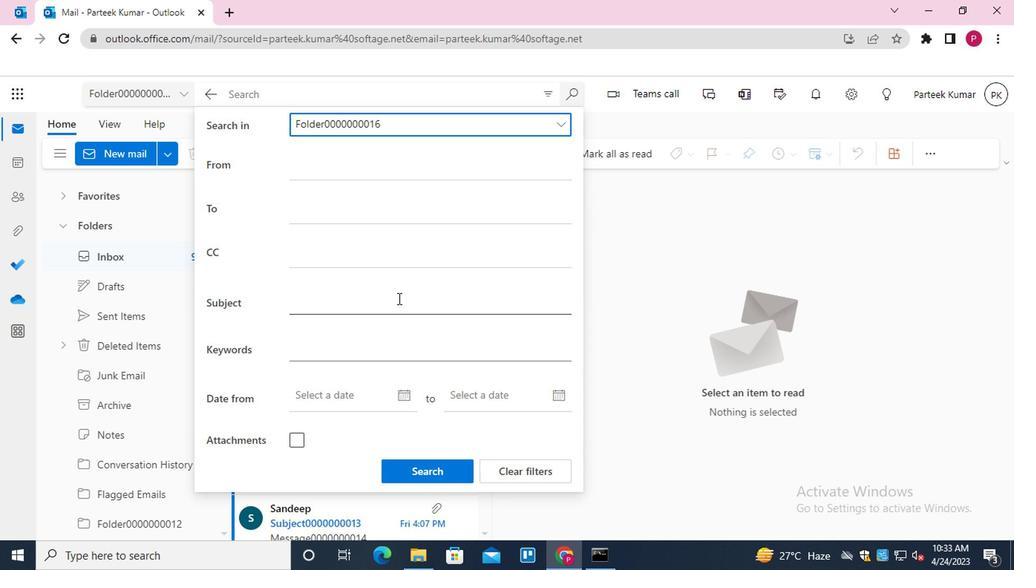 
Action: Mouse pressed left at (395, 305)
Screenshot: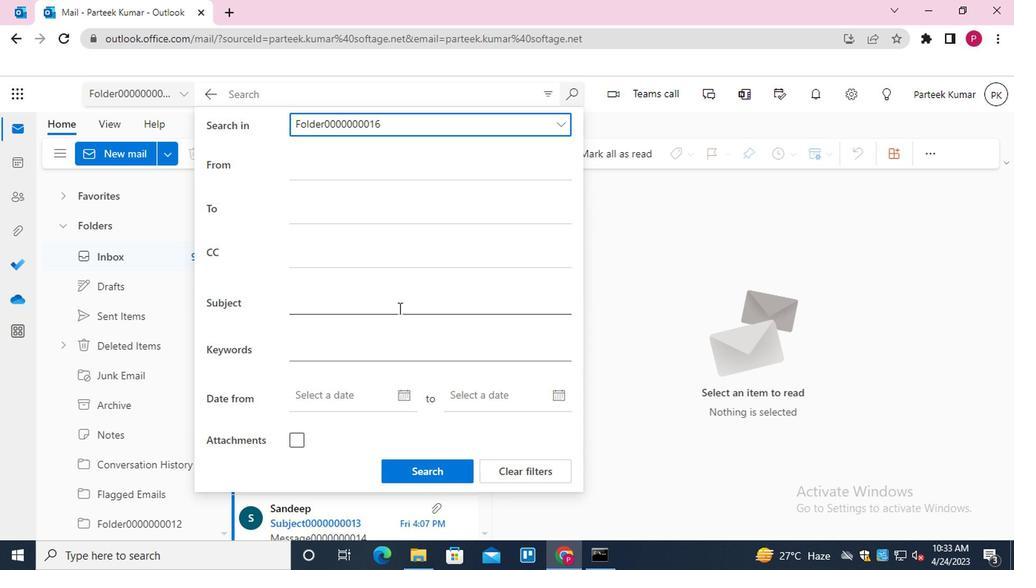 
Action: Key pressed <Key.shift>SUBJECT0000000012
Screenshot: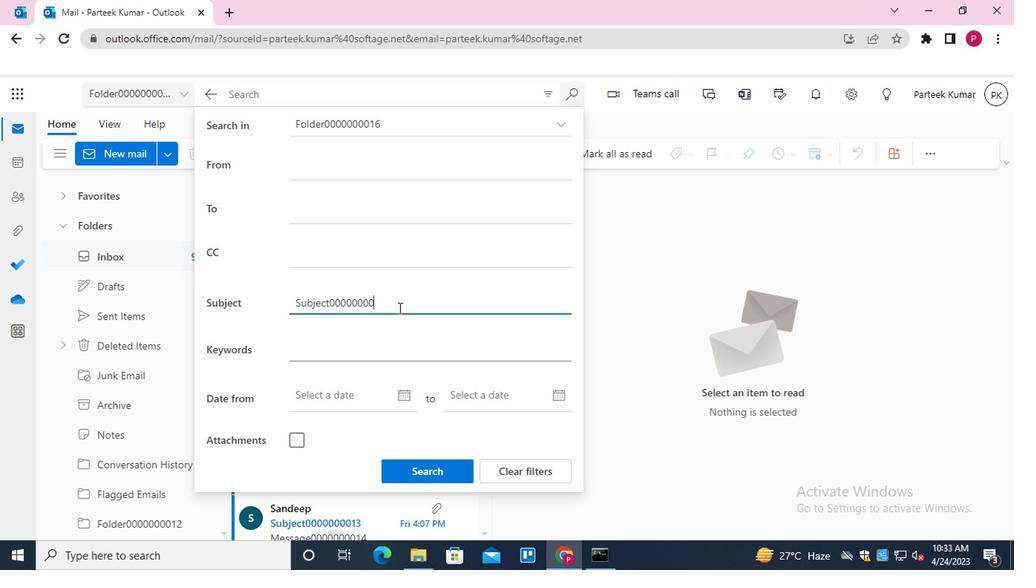 
Action: Mouse moved to (425, 473)
Screenshot: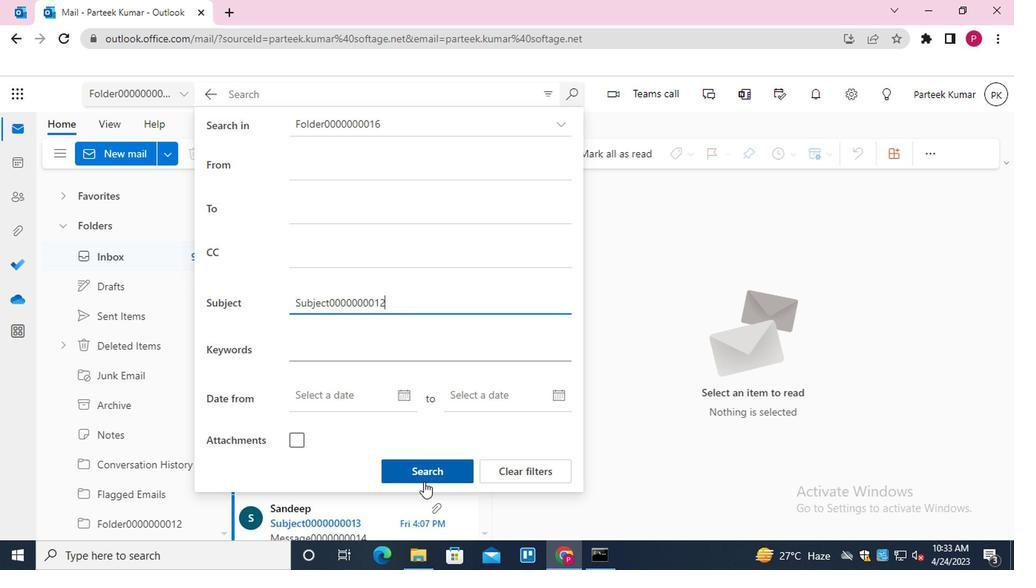 
Action: Mouse pressed left at (425, 473)
Screenshot: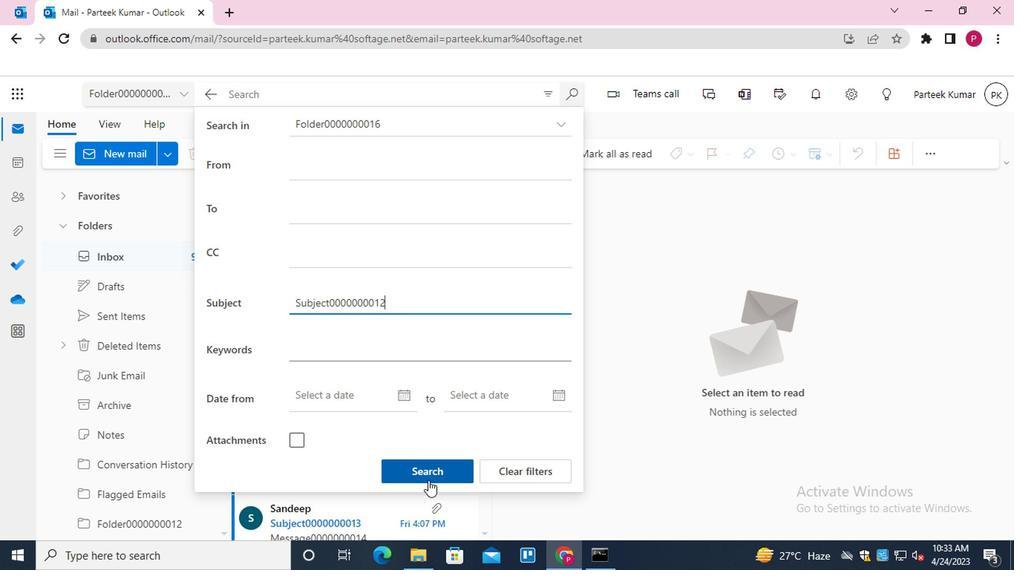
Action: Mouse moved to (205, 97)
Screenshot: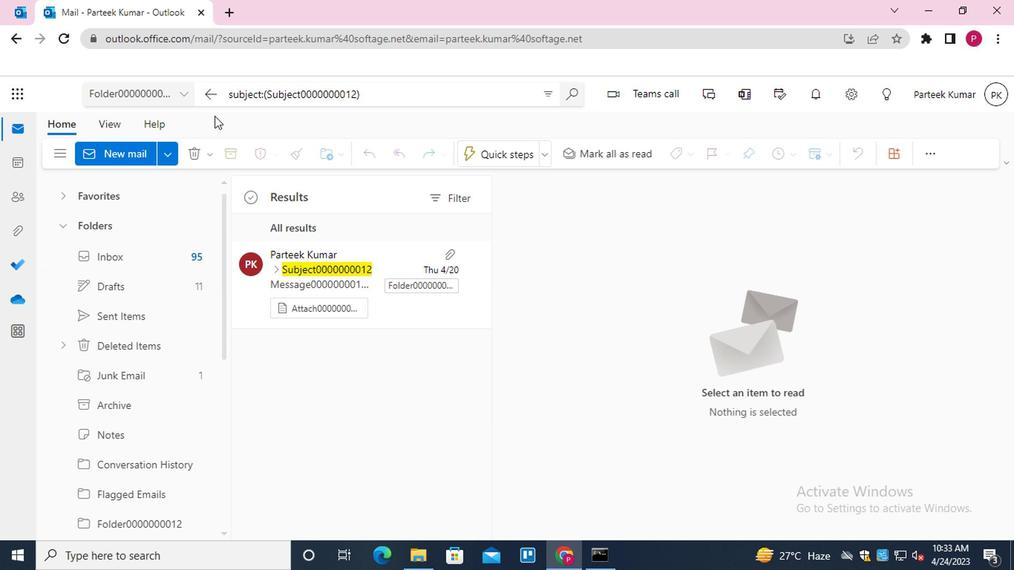 
Action: Mouse pressed left at (205, 97)
Screenshot: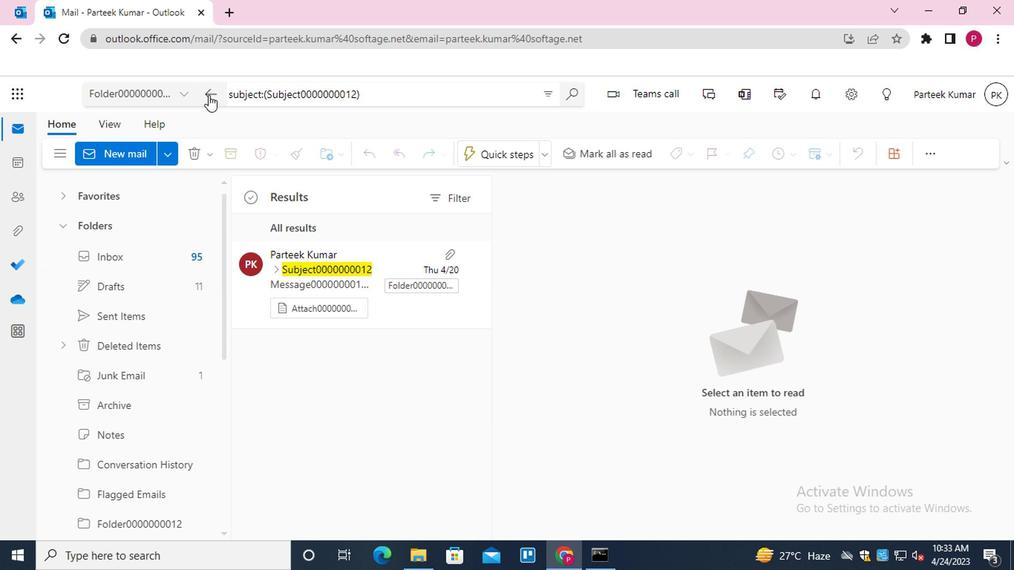 
Action: Mouse moved to (229, 210)
Screenshot: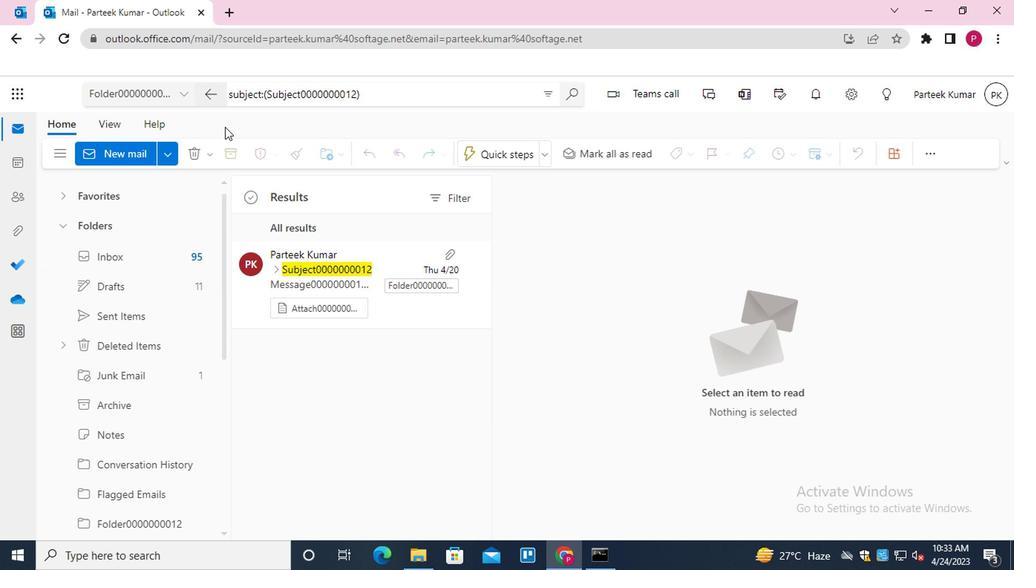 
